 Task: In the  document Positivethinkingplan.epub change page color to  'Blue'. Insert watermark  'Do not copy ' Apply Font Style in watermark Lexend
Action: Mouse moved to (284, 431)
Screenshot: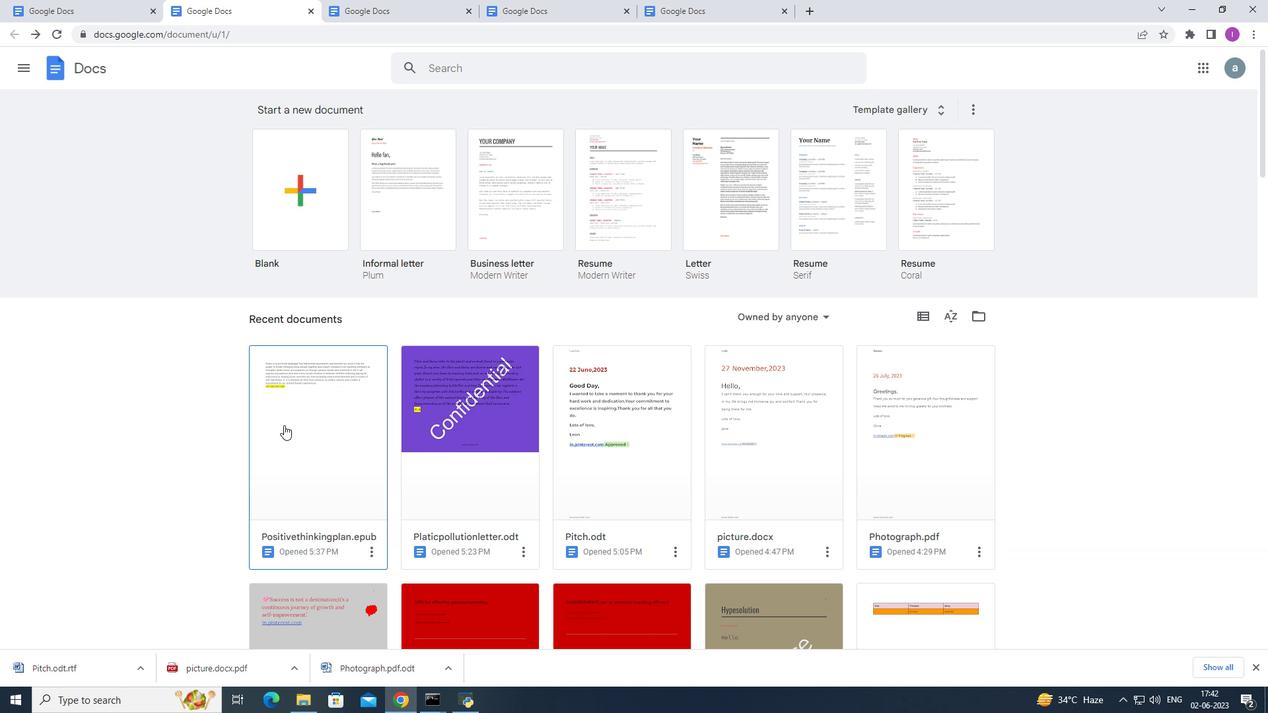 
Action: Mouse pressed left at (284, 431)
Screenshot: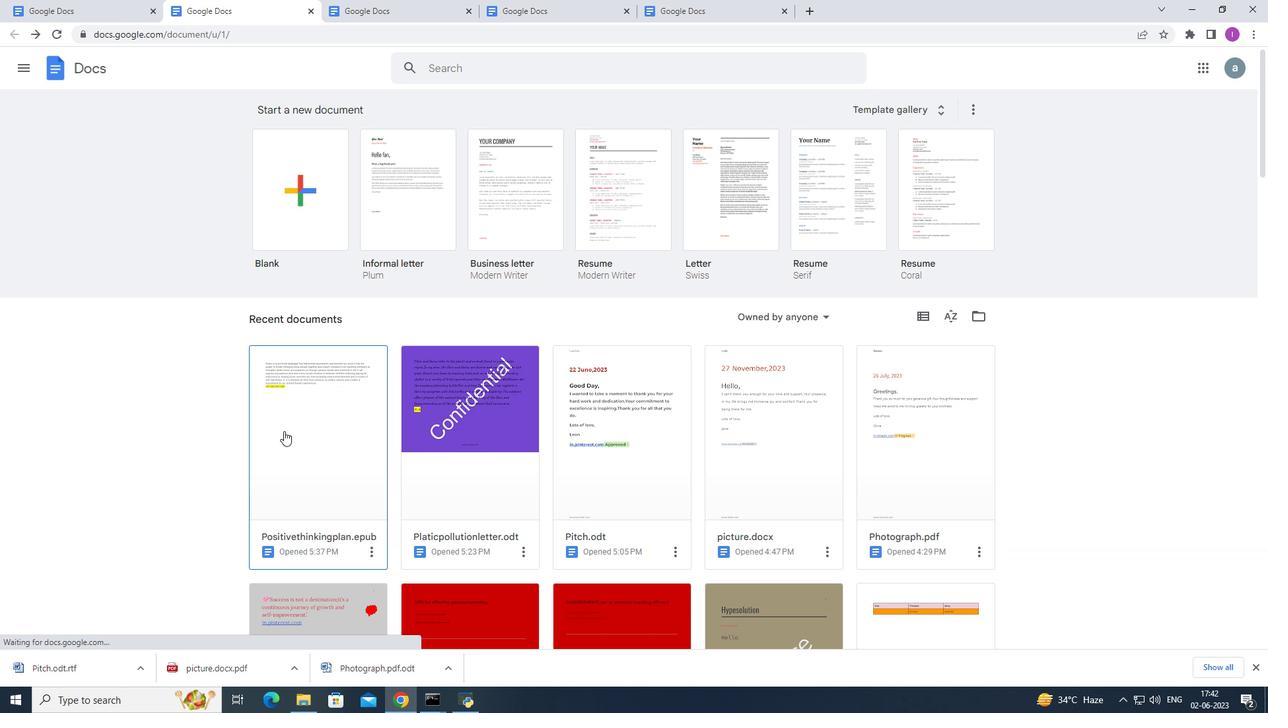
Action: Mouse moved to (54, 73)
Screenshot: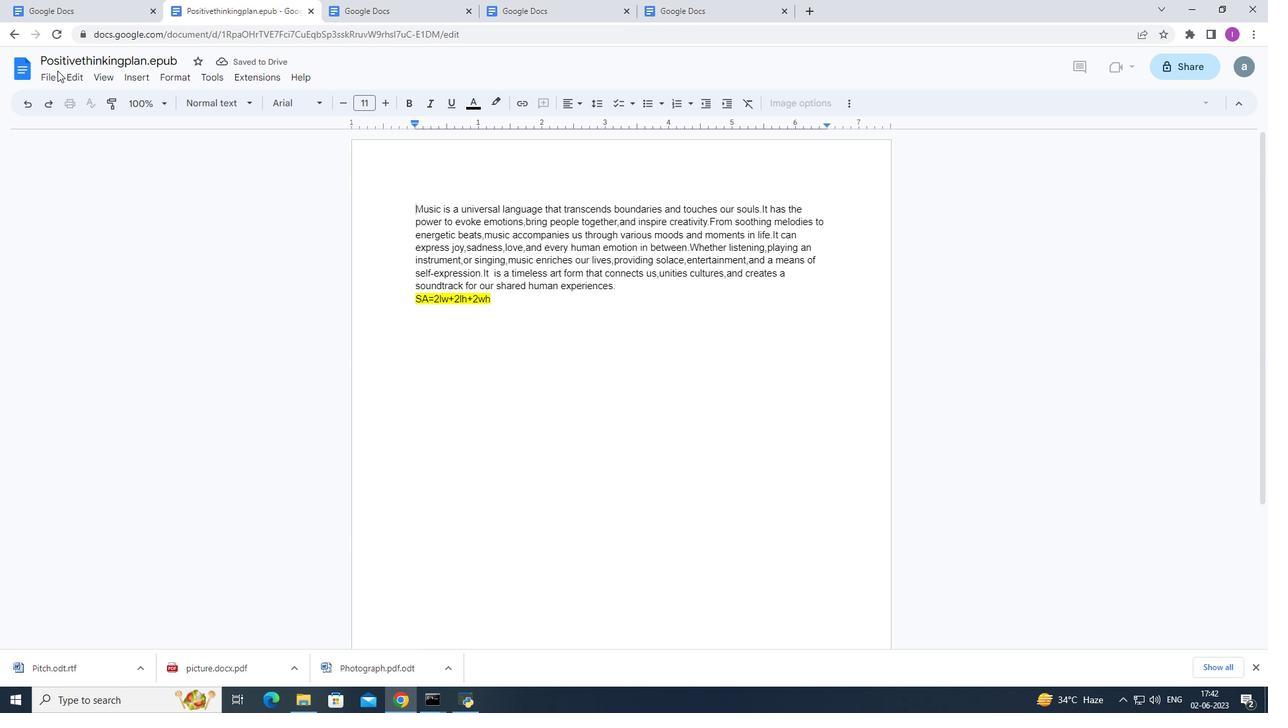 
Action: Mouse pressed left at (54, 73)
Screenshot: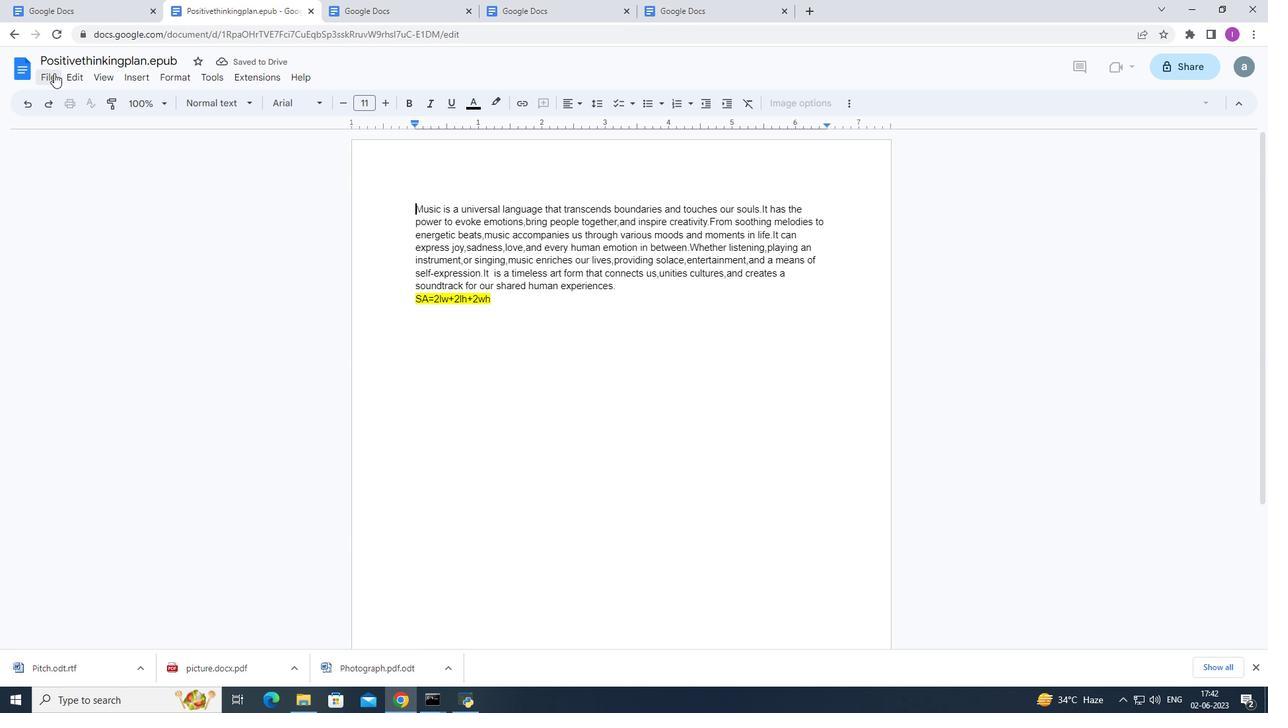 
Action: Mouse moved to (106, 441)
Screenshot: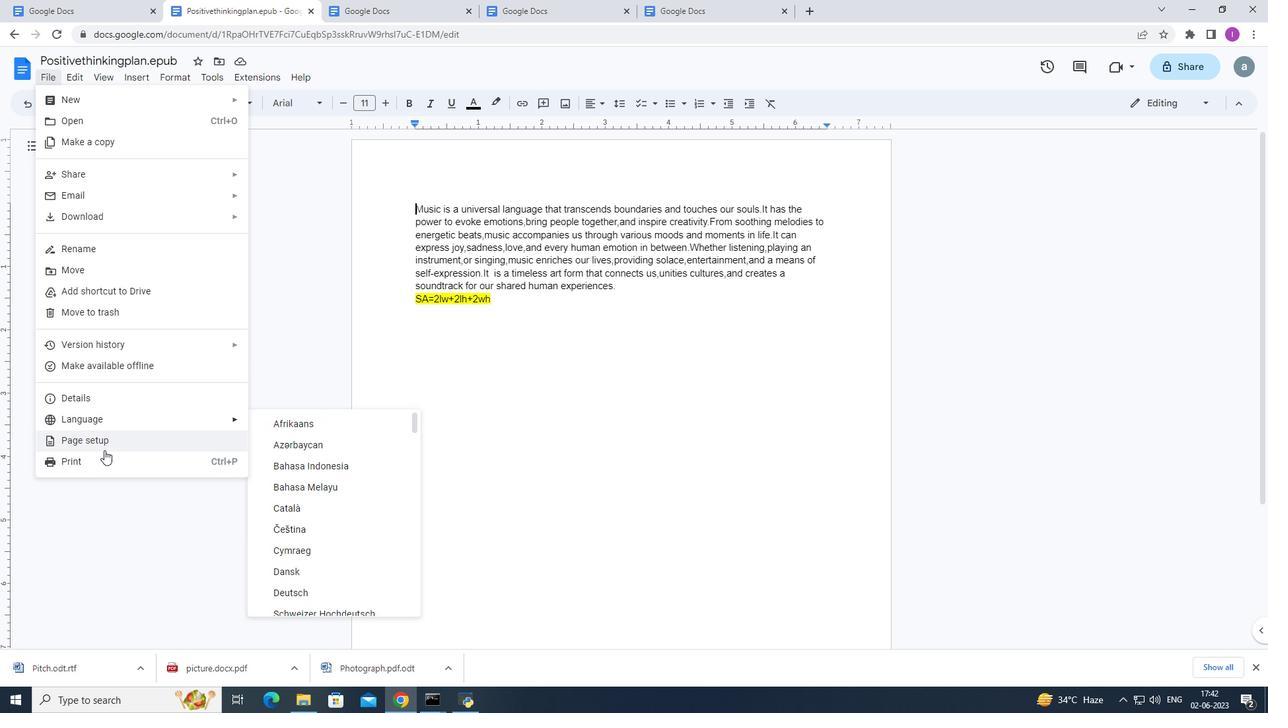 
Action: Mouse pressed left at (106, 441)
Screenshot: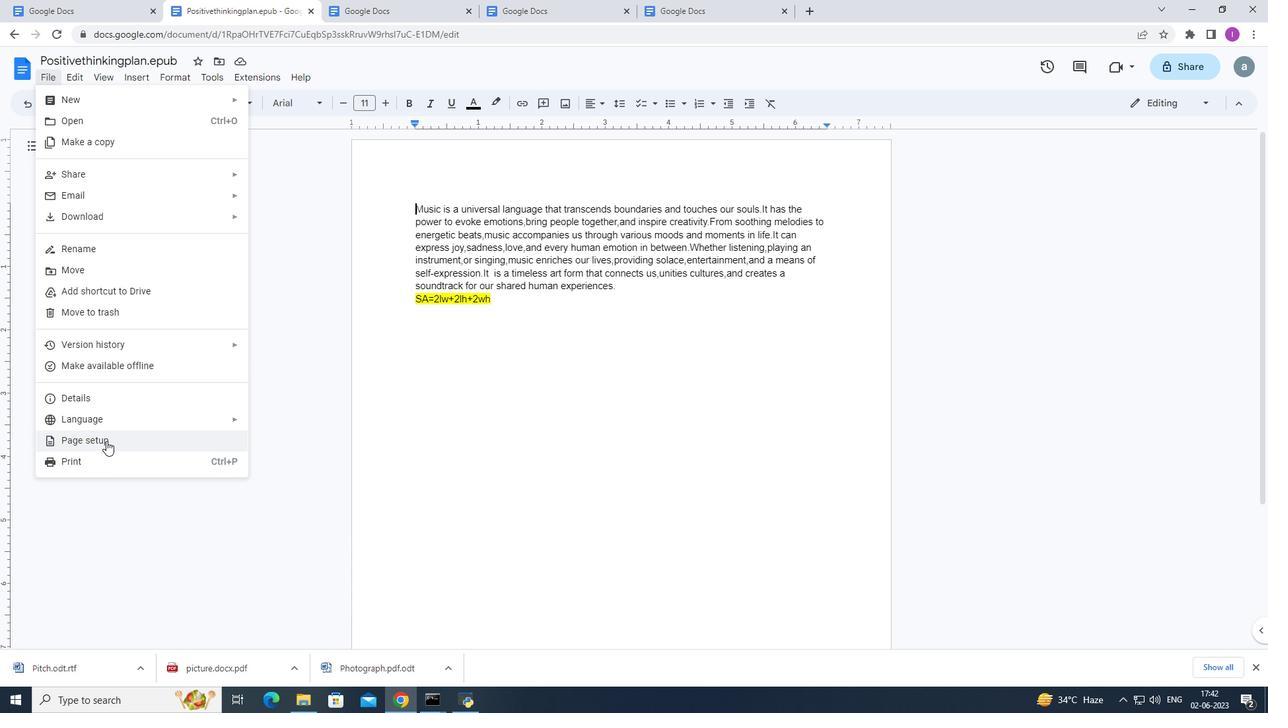 
Action: Mouse moved to (533, 430)
Screenshot: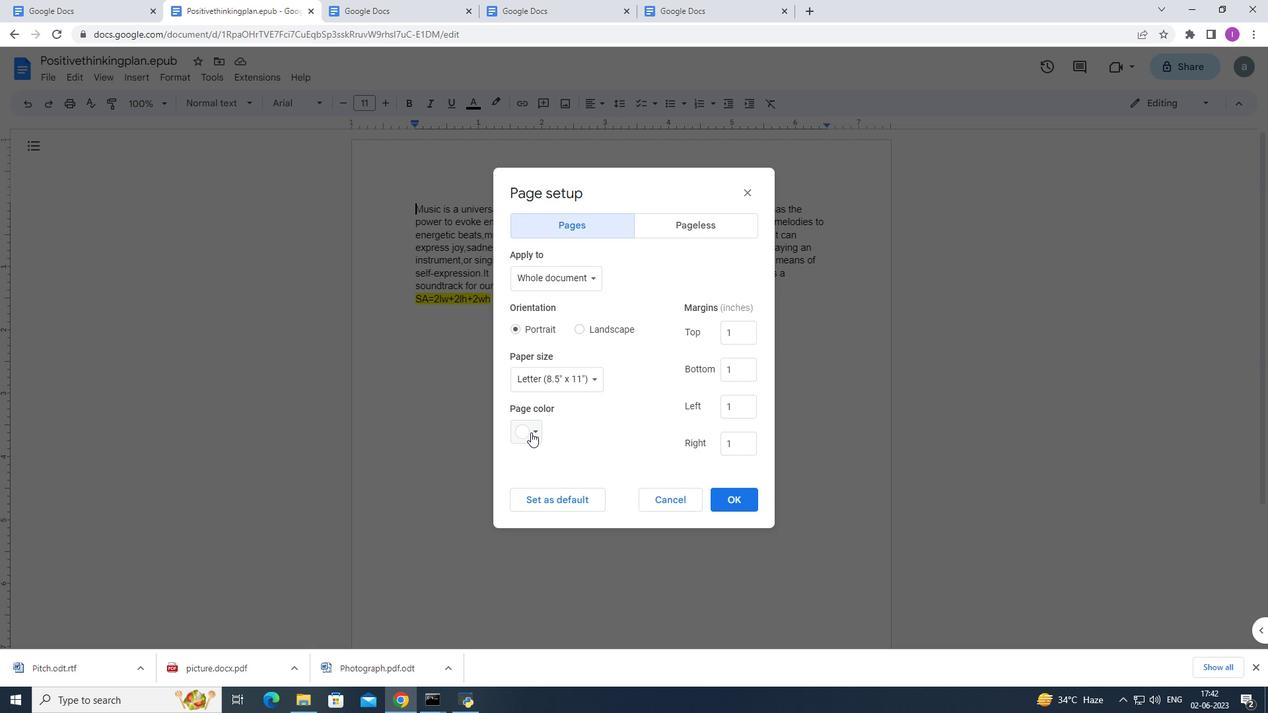 
Action: Mouse pressed left at (533, 430)
Screenshot: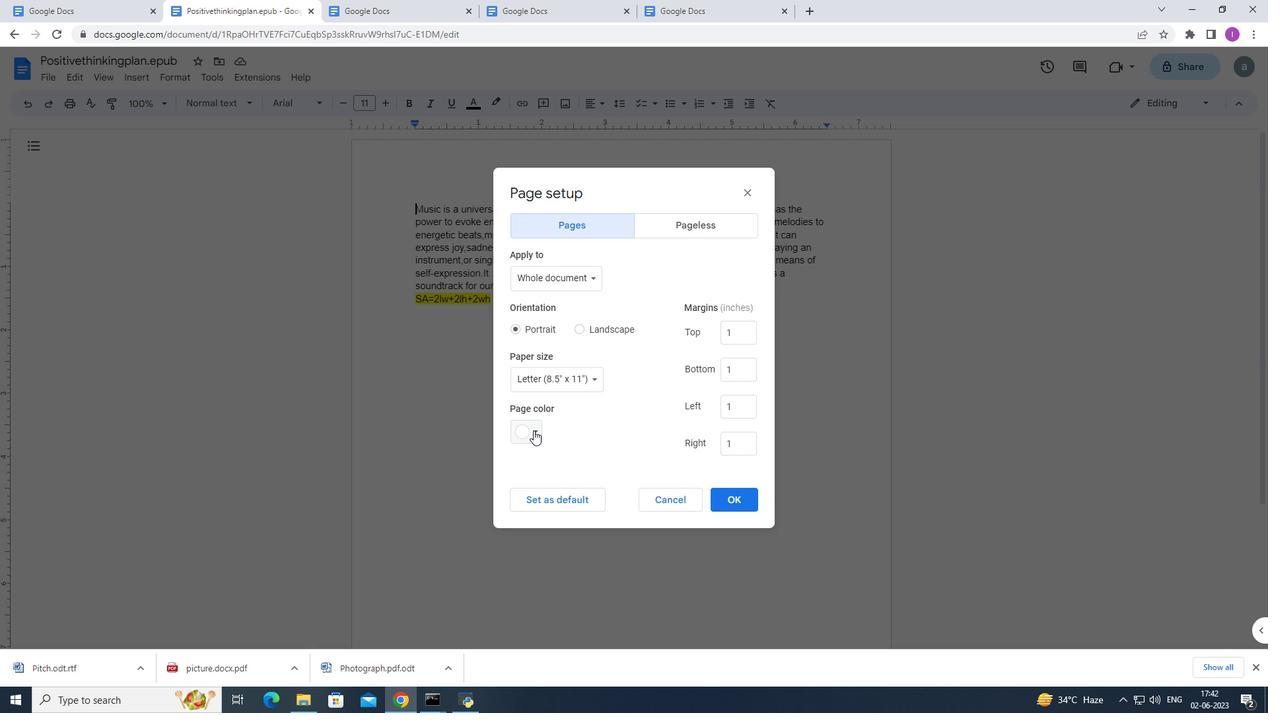 
Action: Mouse moved to (623, 474)
Screenshot: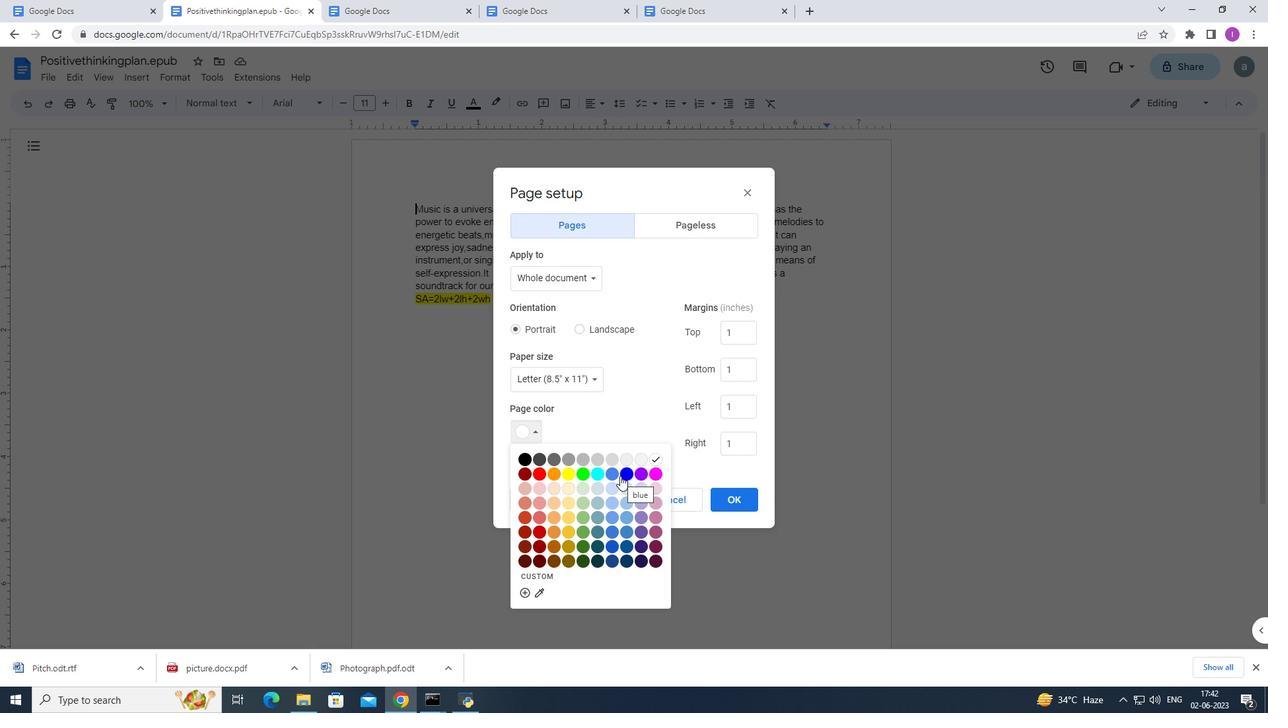 
Action: Mouse pressed left at (623, 474)
Screenshot: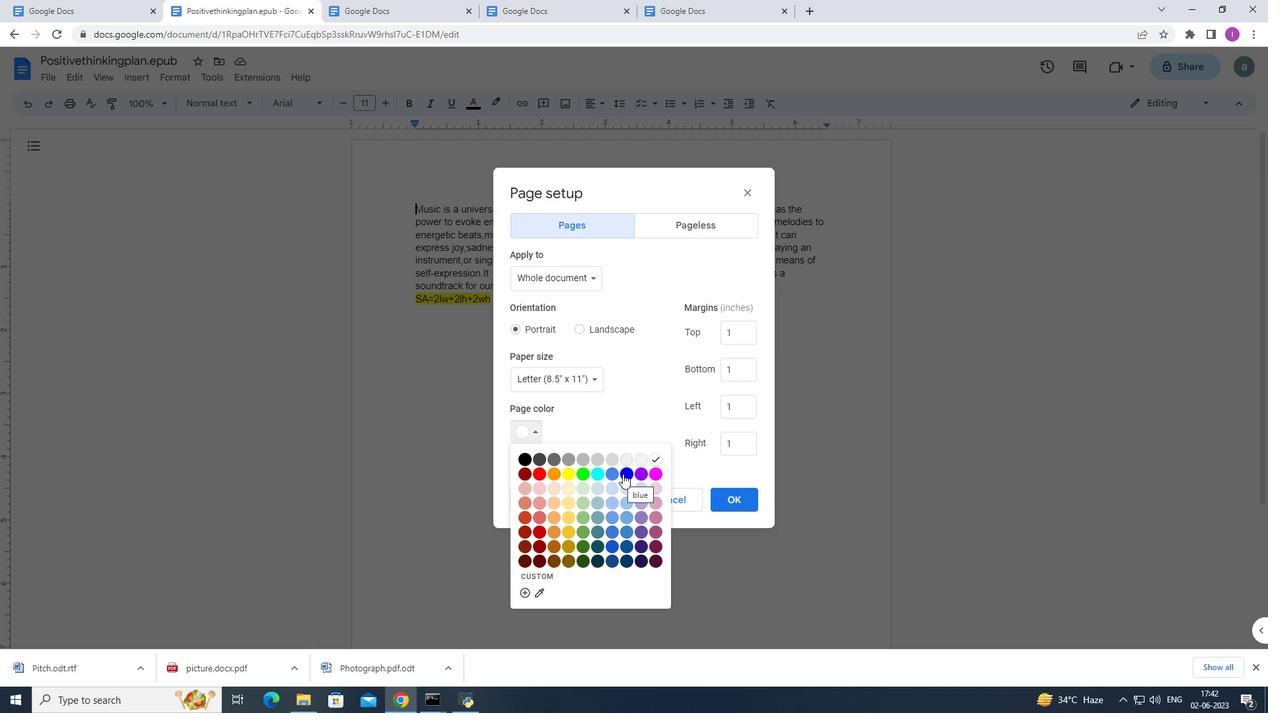 
Action: Mouse moved to (728, 502)
Screenshot: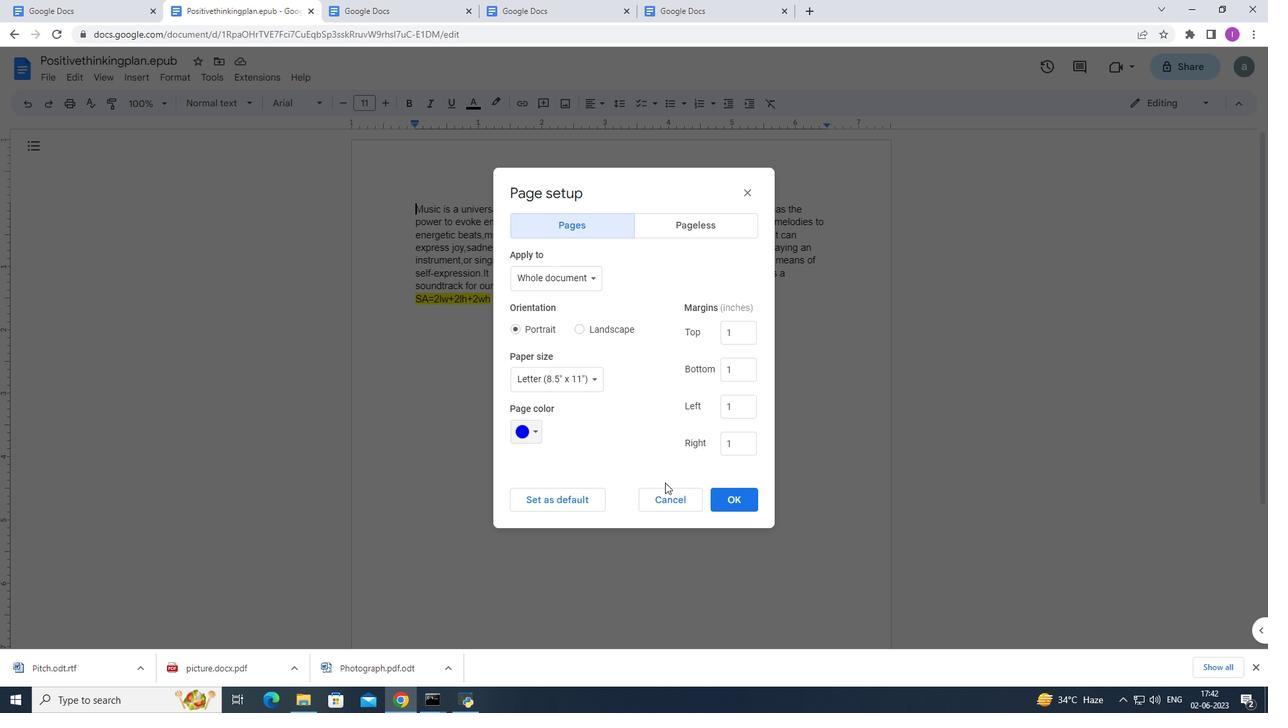 
Action: Mouse pressed left at (728, 502)
Screenshot: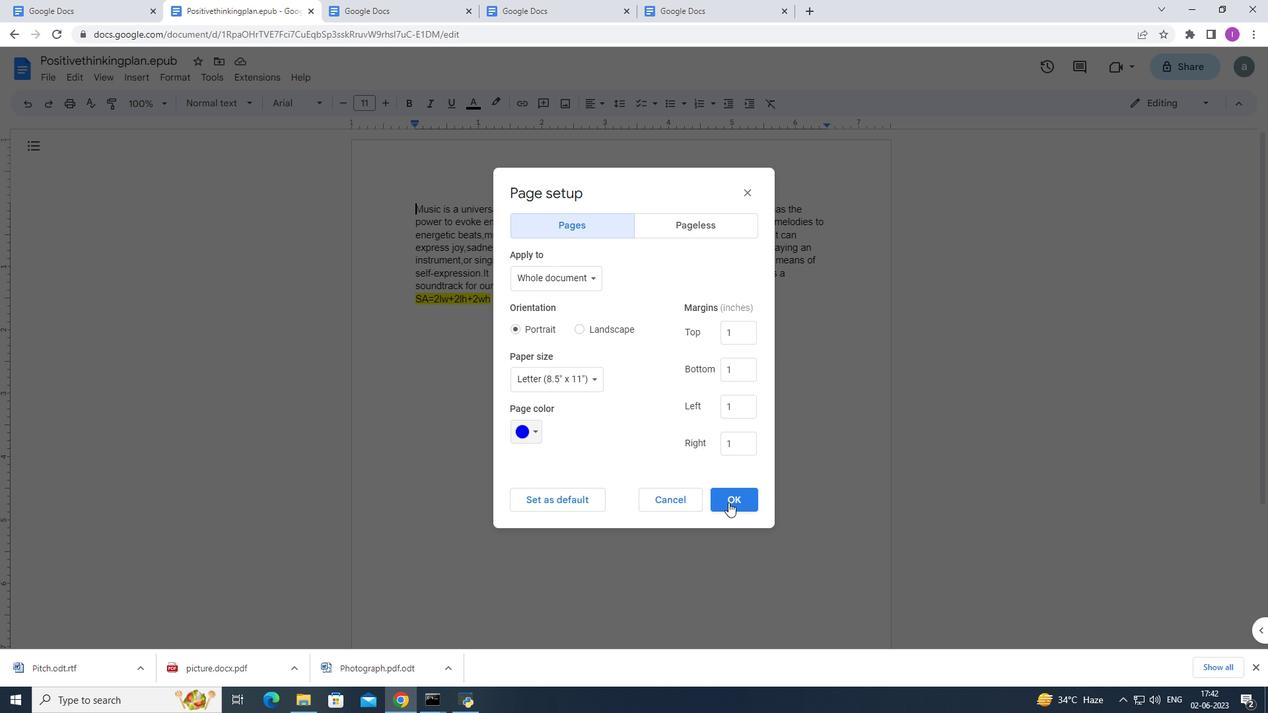 
Action: Mouse moved to (137, 76)
Screenshot: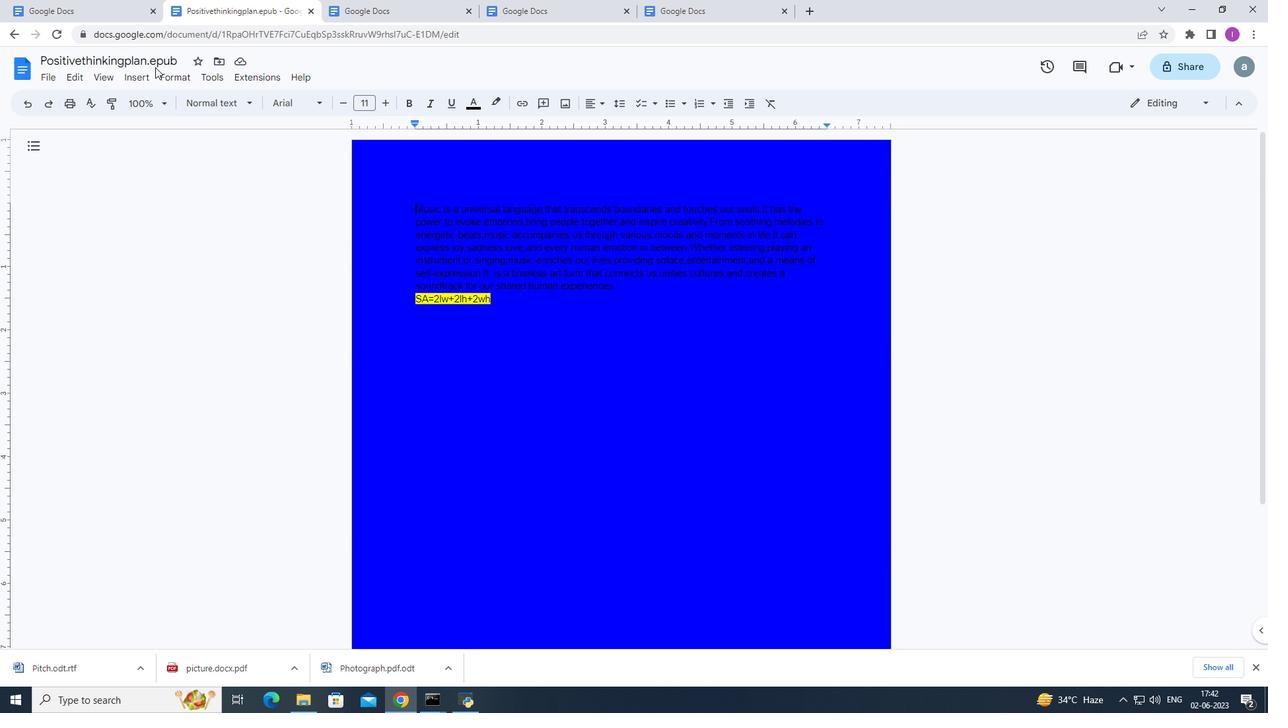
Action: Mouse pressed left at (137, 76)
Screenshot: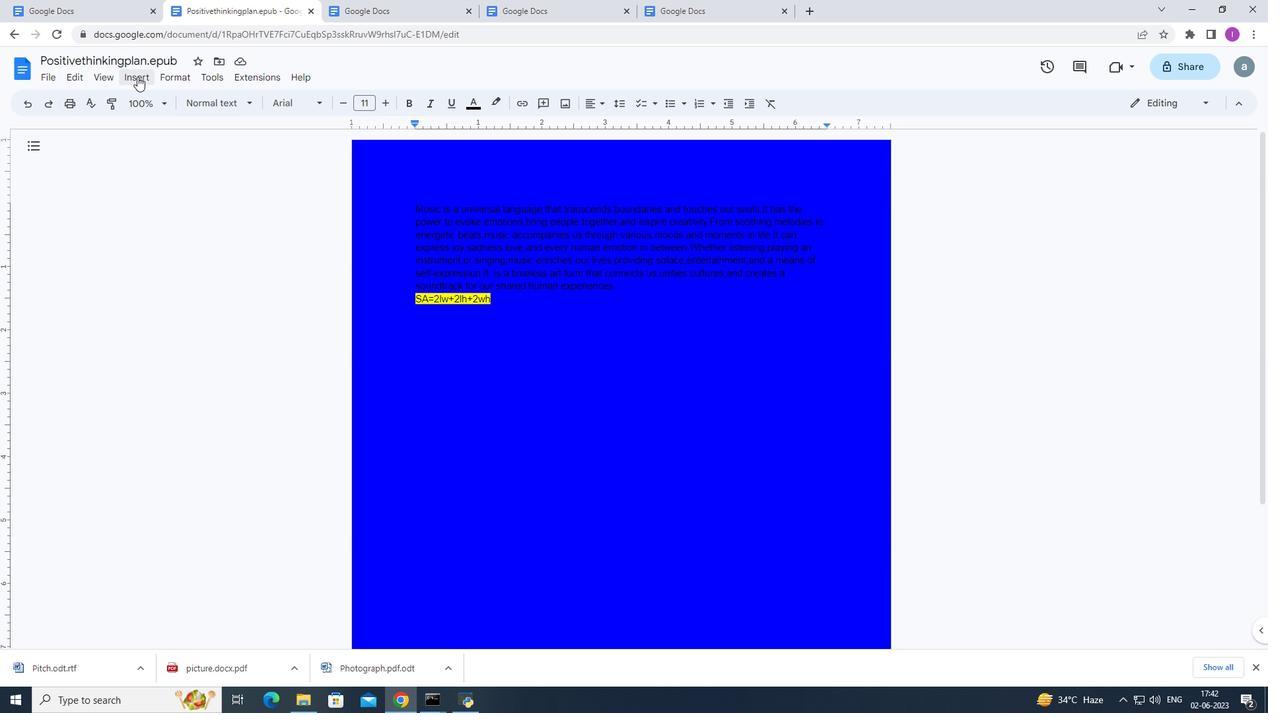 
Action: Mouse moved to (178, 390)
Screenshot: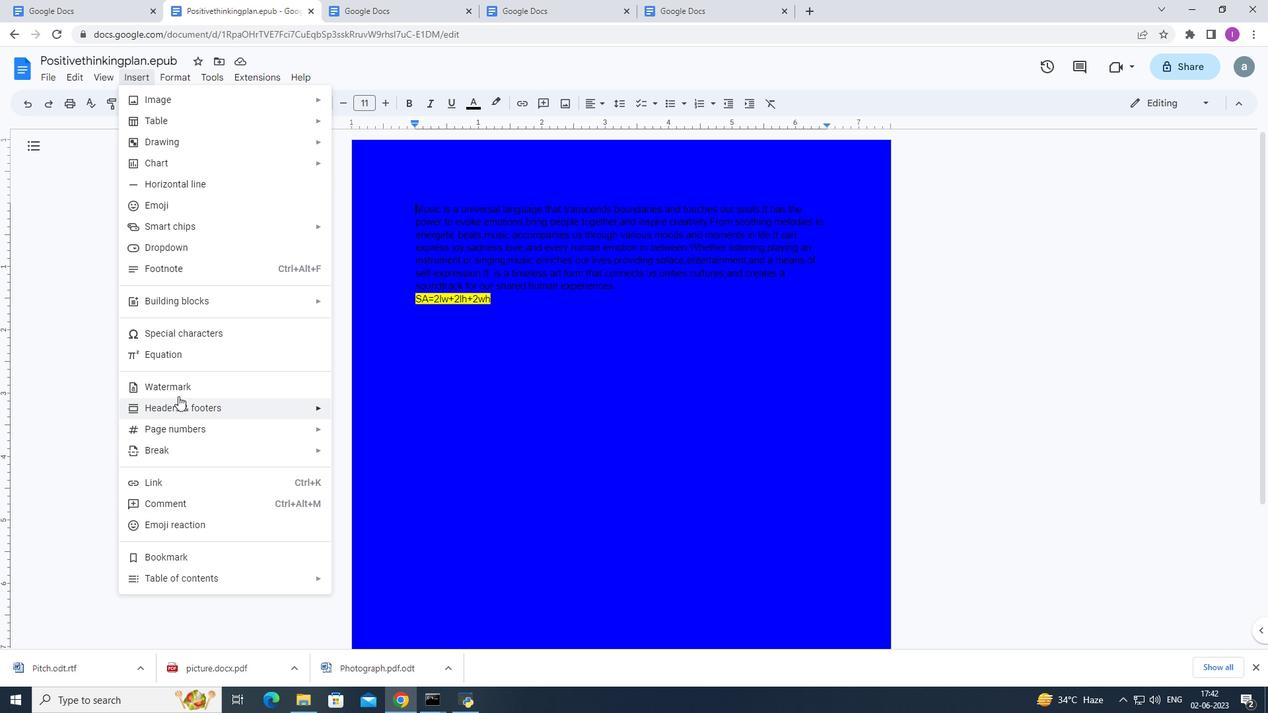 
Action: Mouse pressed left at (178, 390)
Screenshot: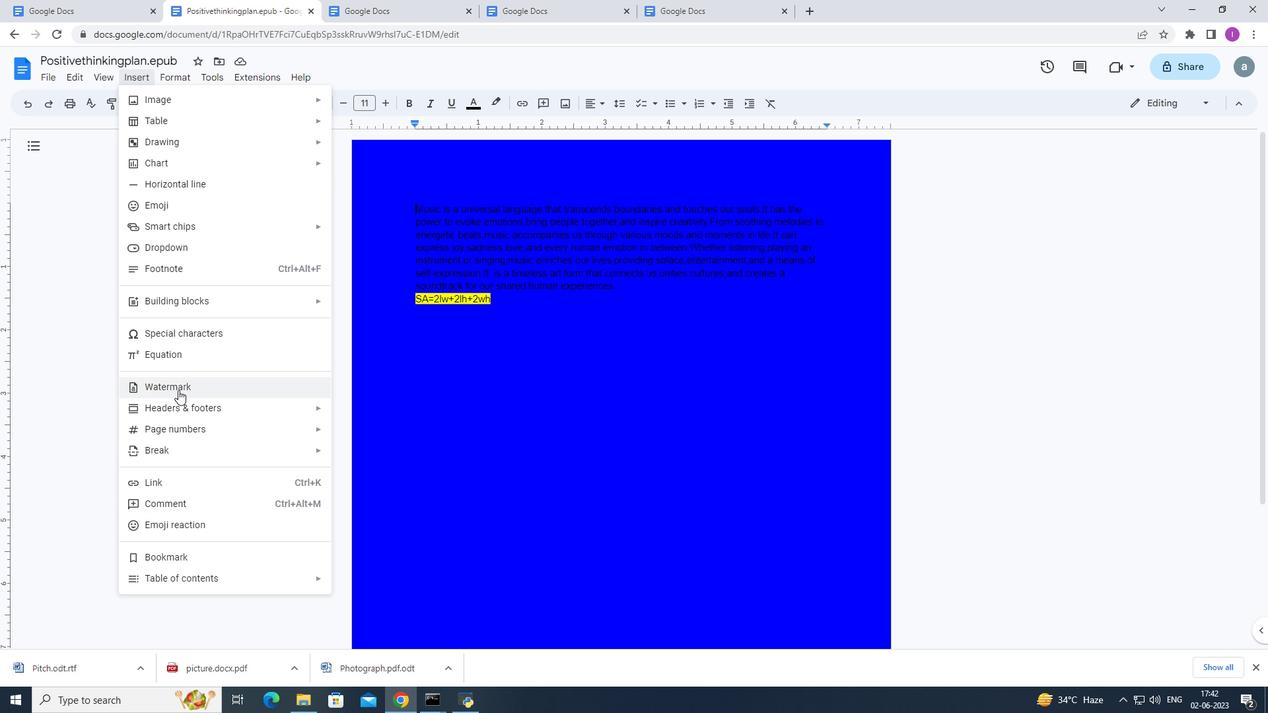 
Action: Mouse moved to (1200, 142)
Screenshot: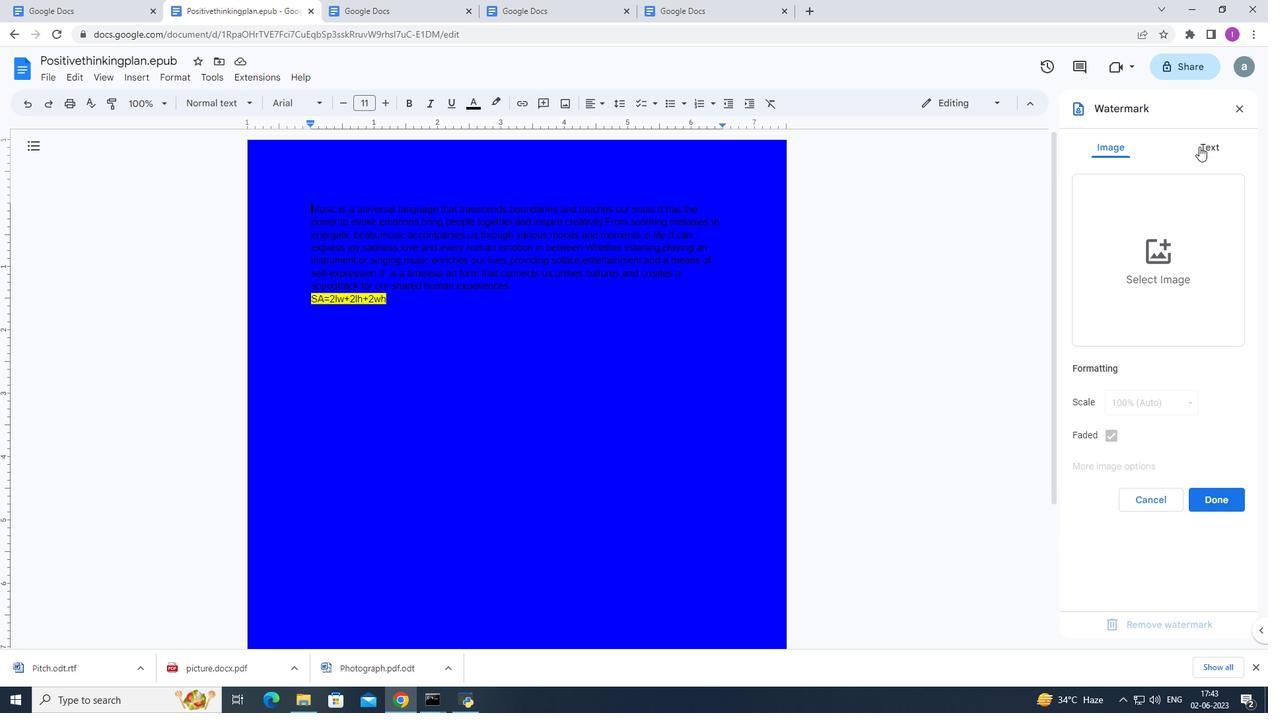
Action: Mouse pressed left at (1200, 142)
Screenshot: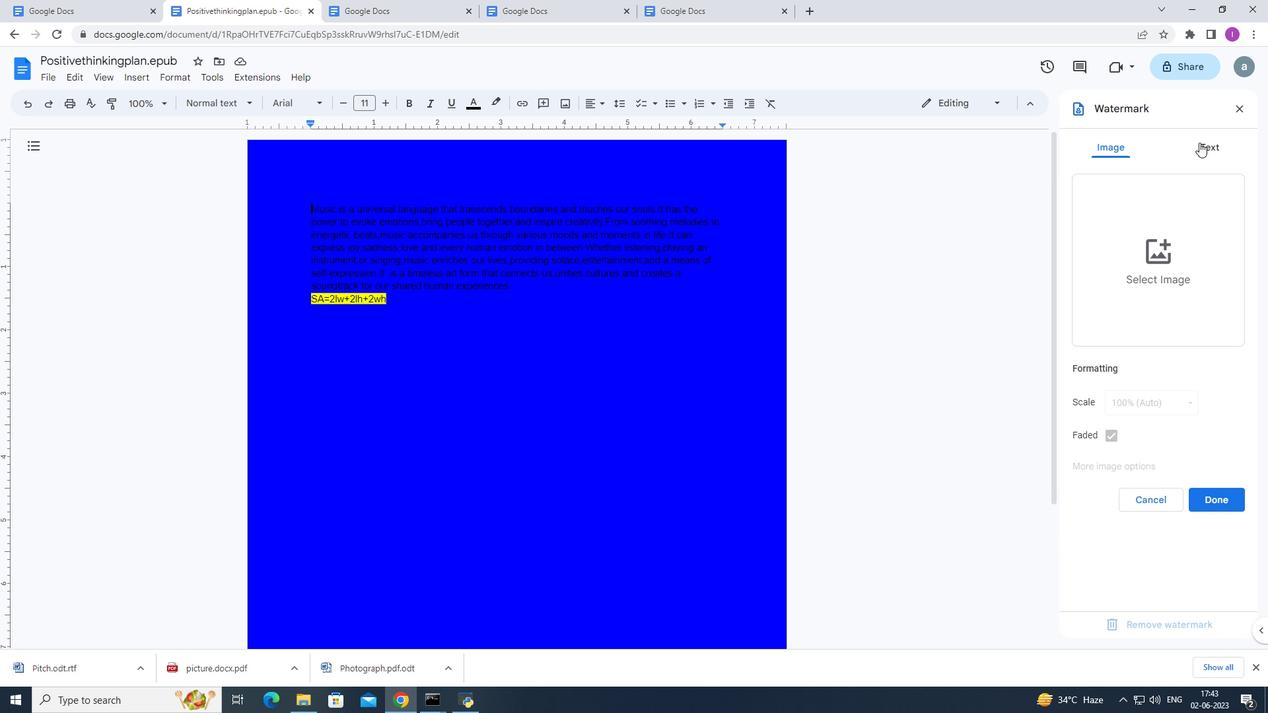 
Action: Mouse moved to (1087, 183)
Screenshot: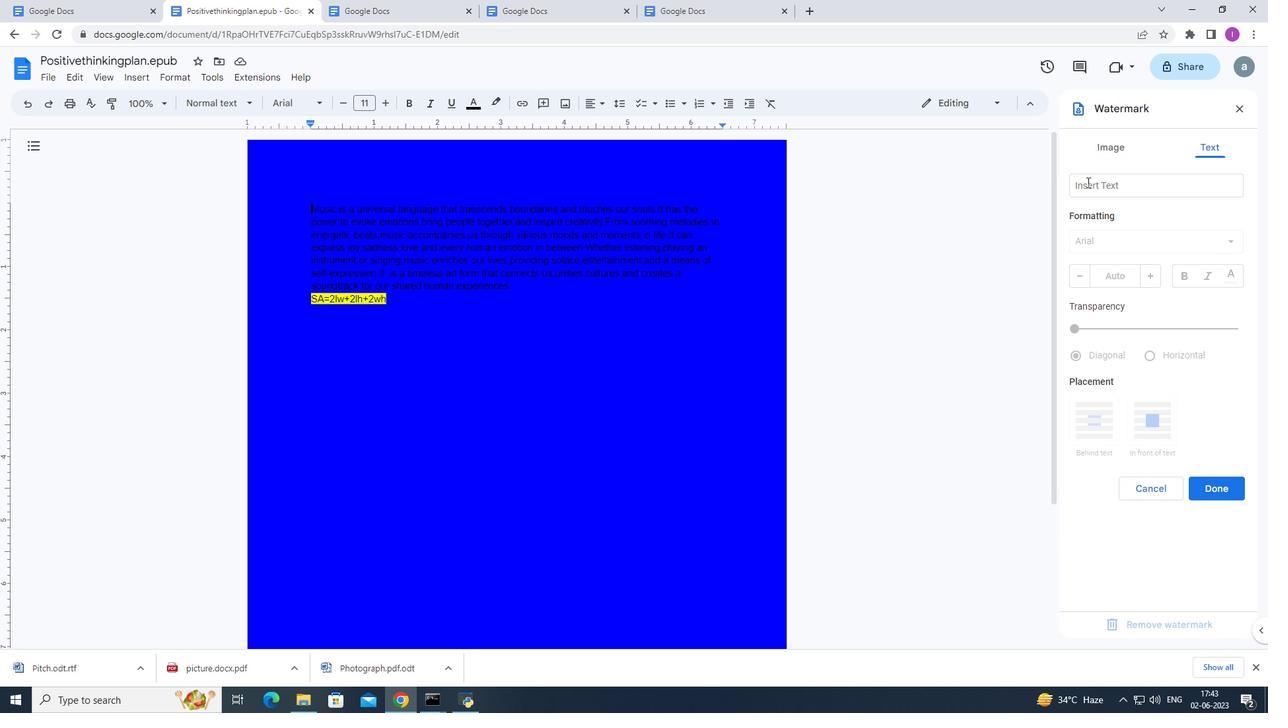 
Action: Mouse pressed left at (1087, 183)
Screenshot: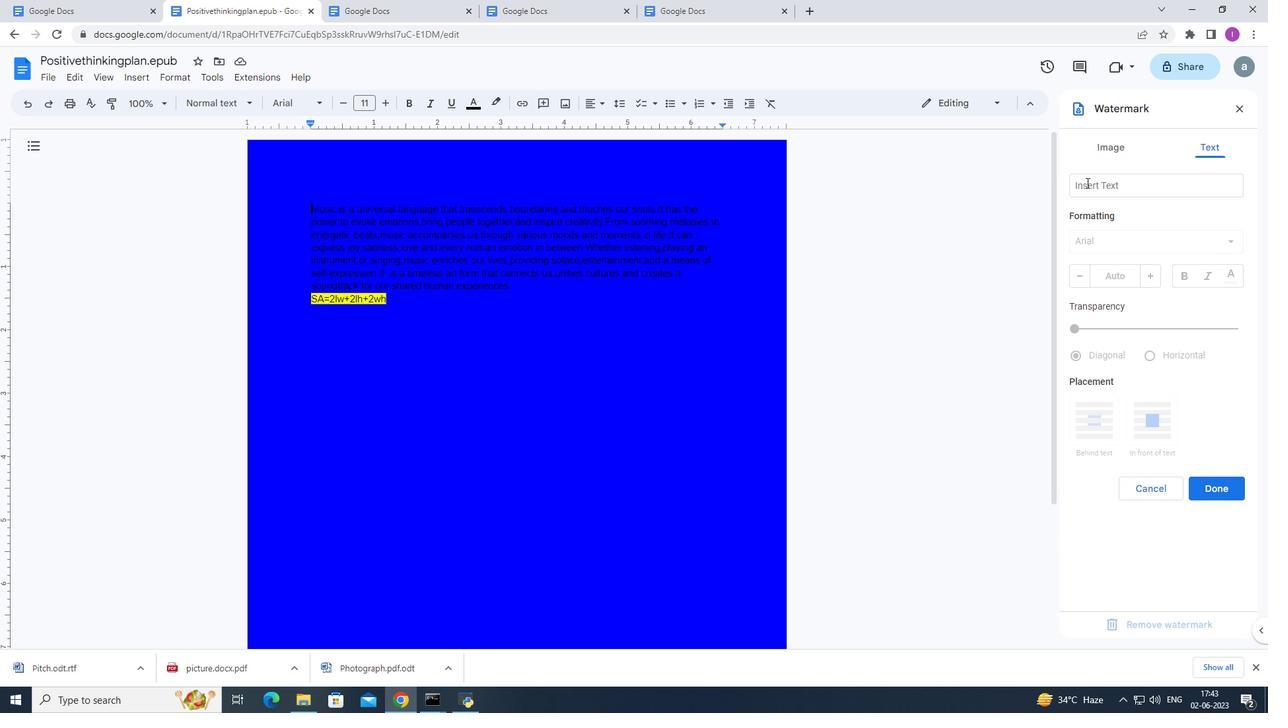 
Action: Mouse moved to (1079, 210)
Screenshot: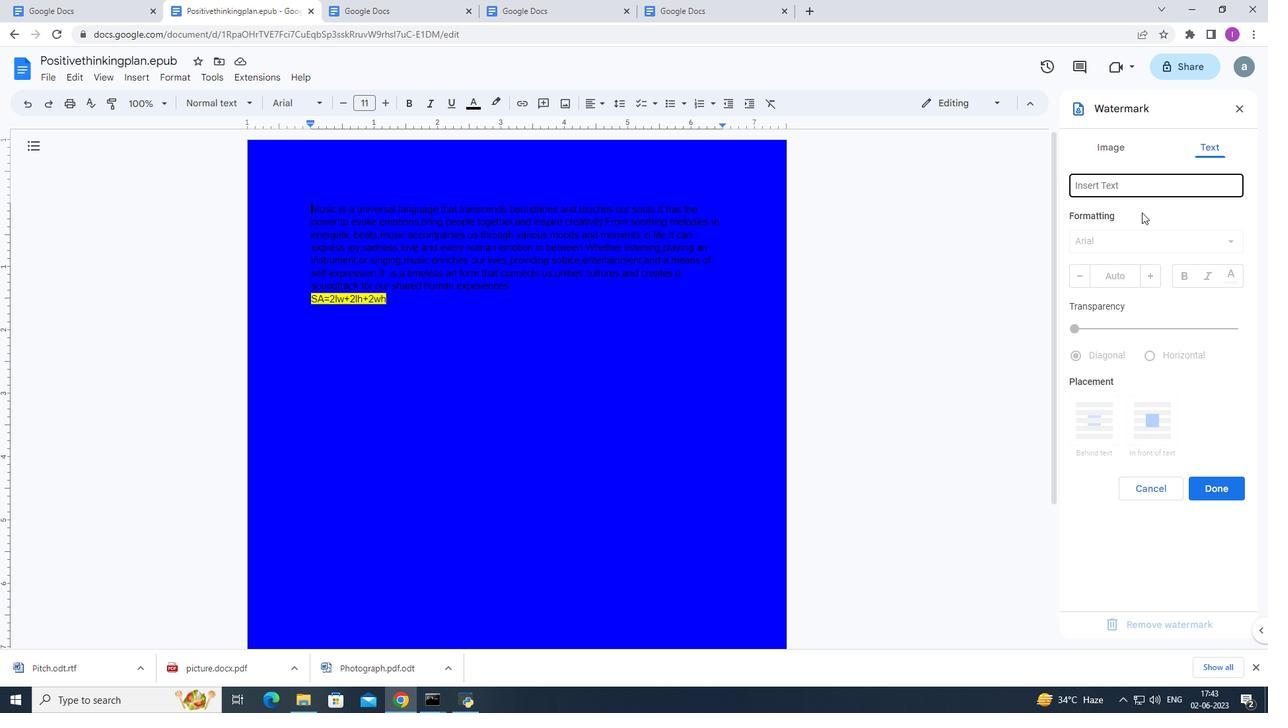 
Action: Key pressed <Key.shift>Do<Key.space>not<Key.space>copy
Screenshot: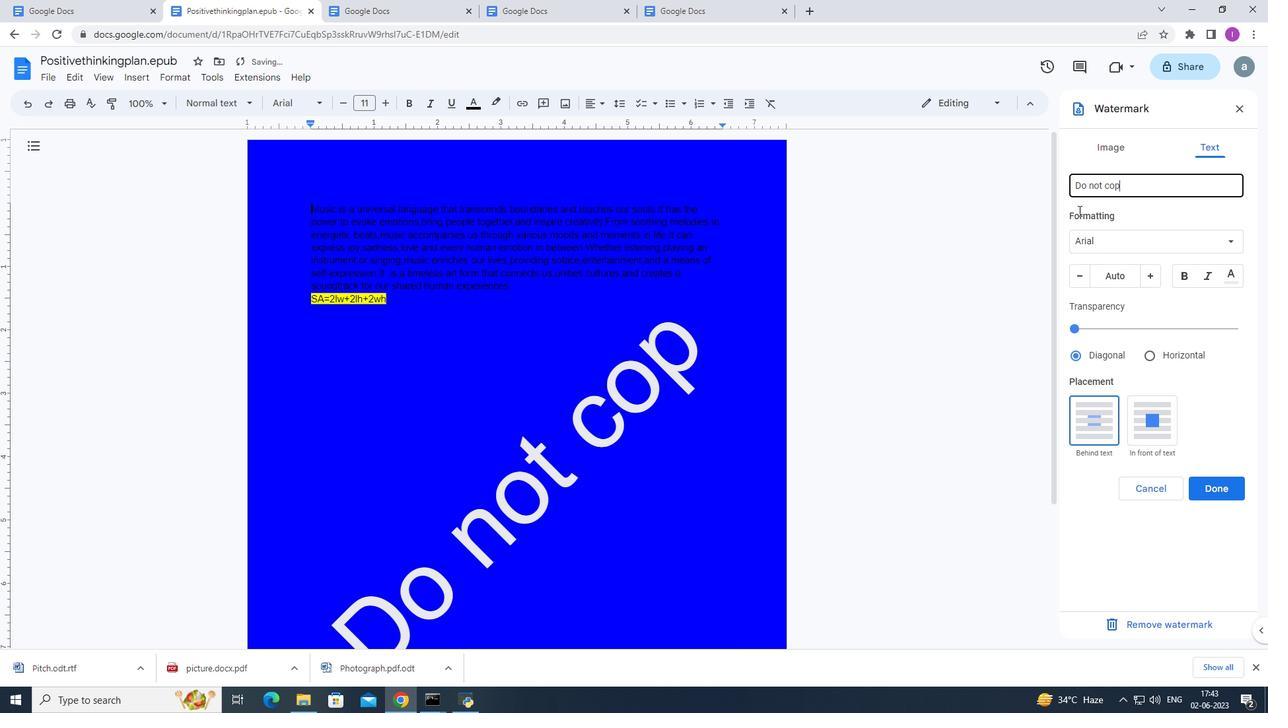 
Action: Mouse moved to (899, 338)
Screenshot: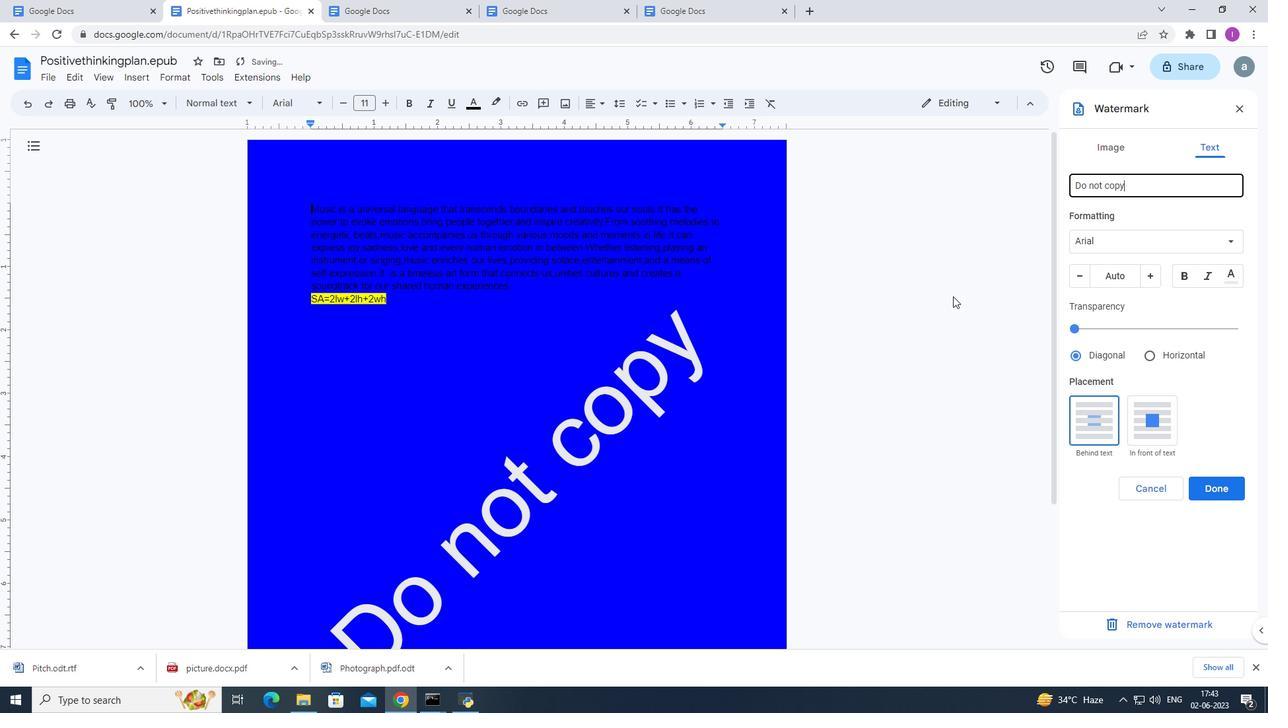 
Action: Mouse scrolled (899, 337) with delta (0, 0)
Screenshot: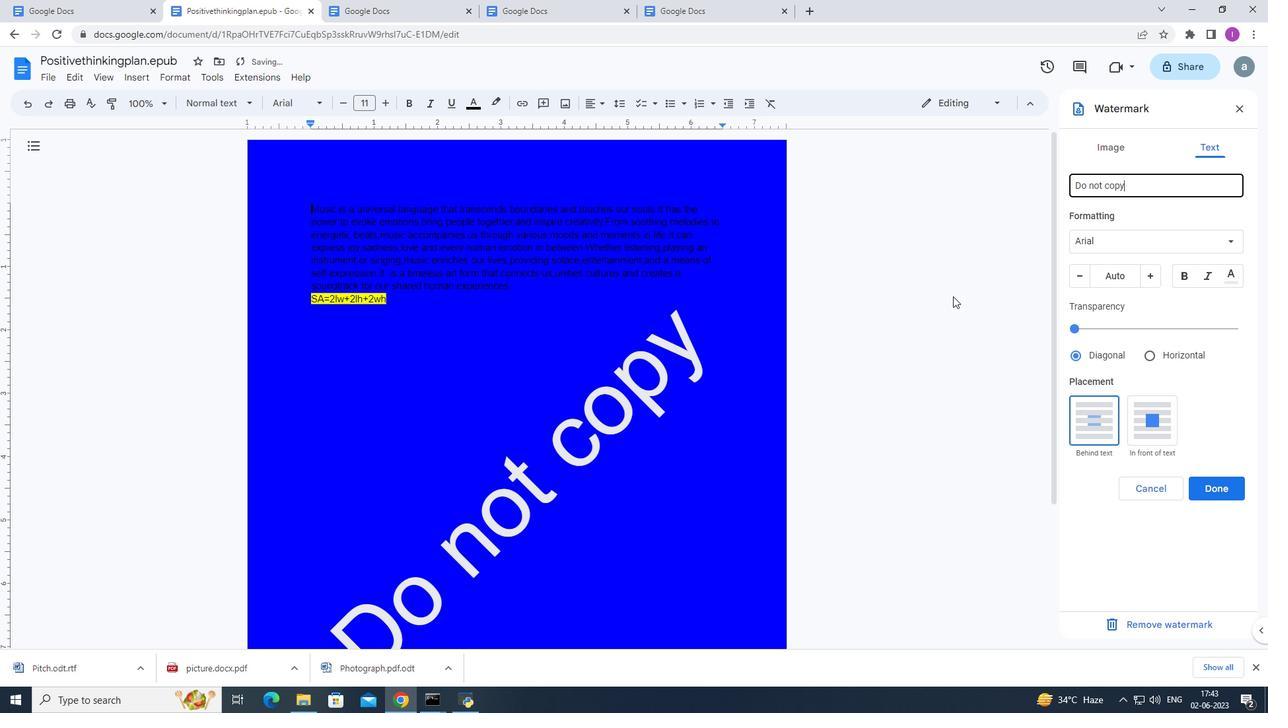 
Action: Mouse moved to (892, 343)
Screenshot: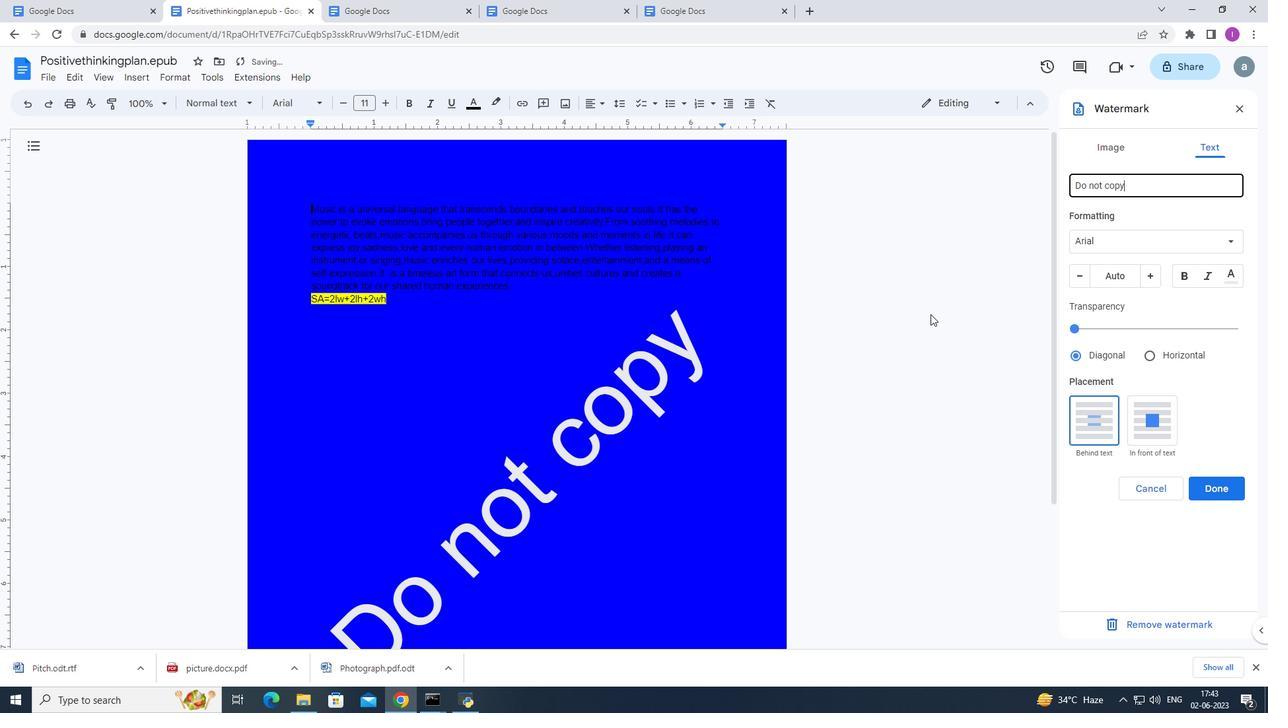 
Action: Mouse scrolled (892, 342) with delta (0, 0)
Screenshot: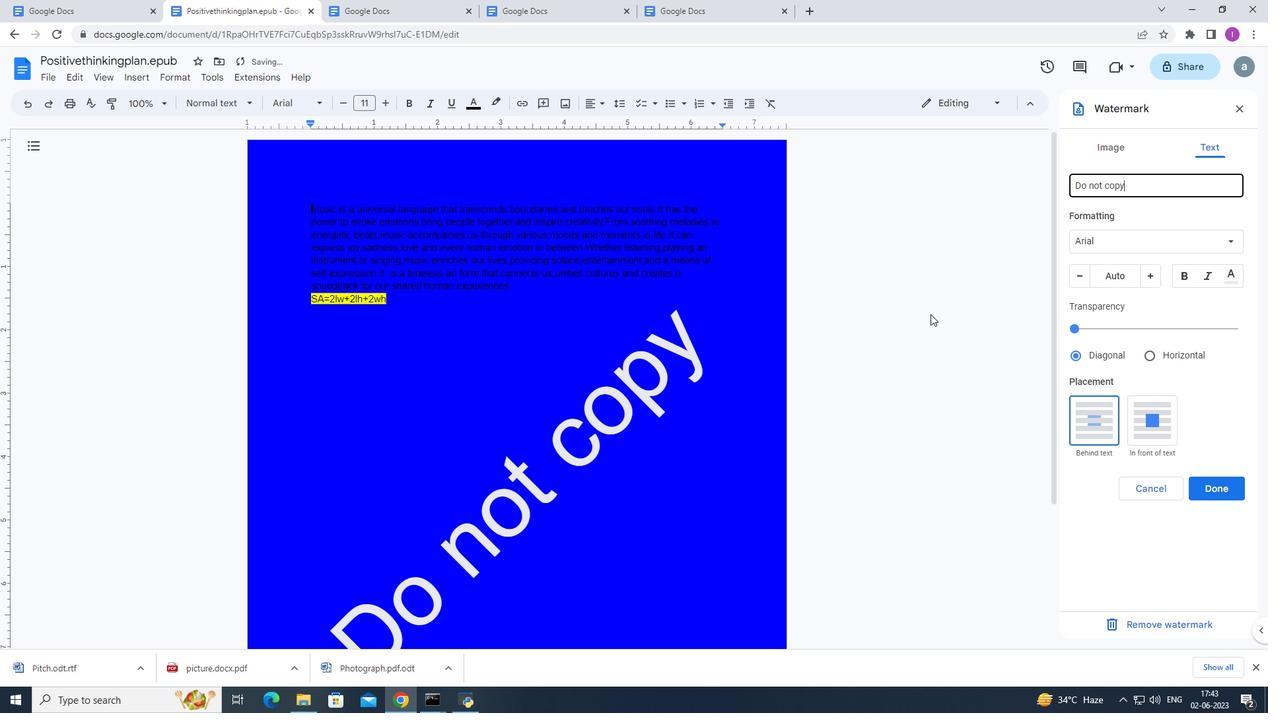 
Action: Mouse moved to (885, 345)
Screenshot: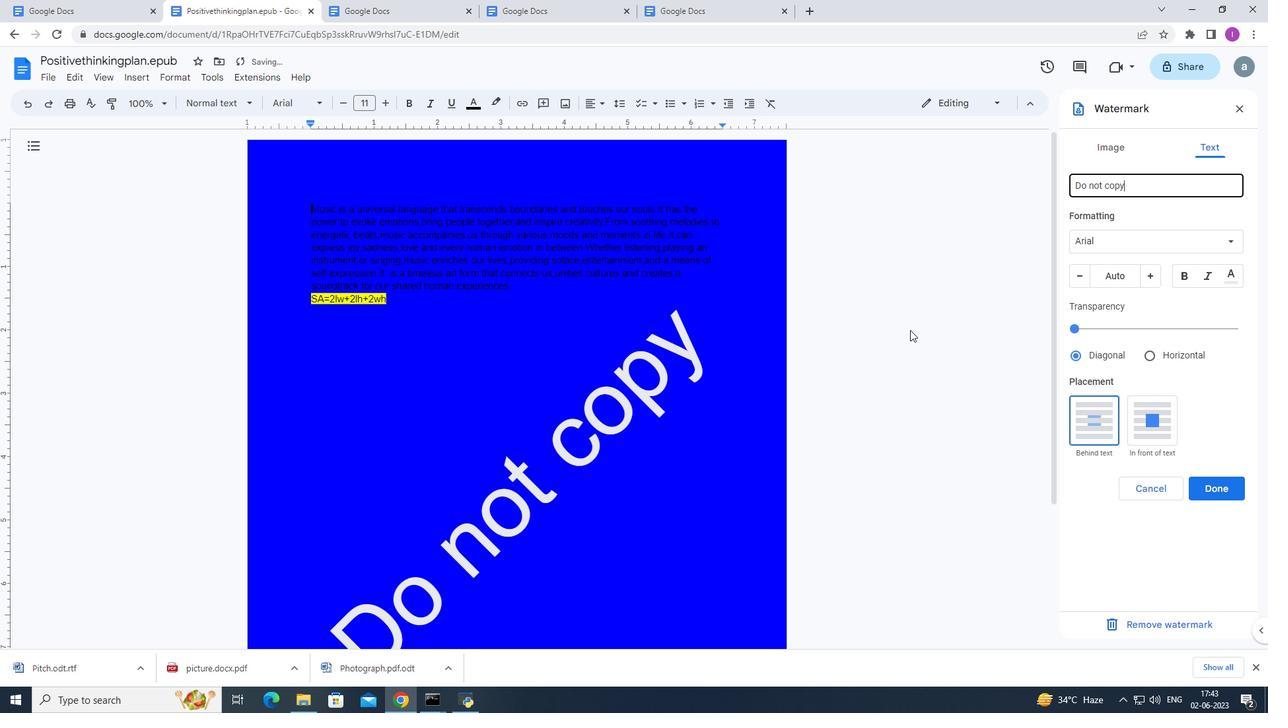 
Action: Mouse scrolled (887, 344) with delta (0, 0)
Screenshot: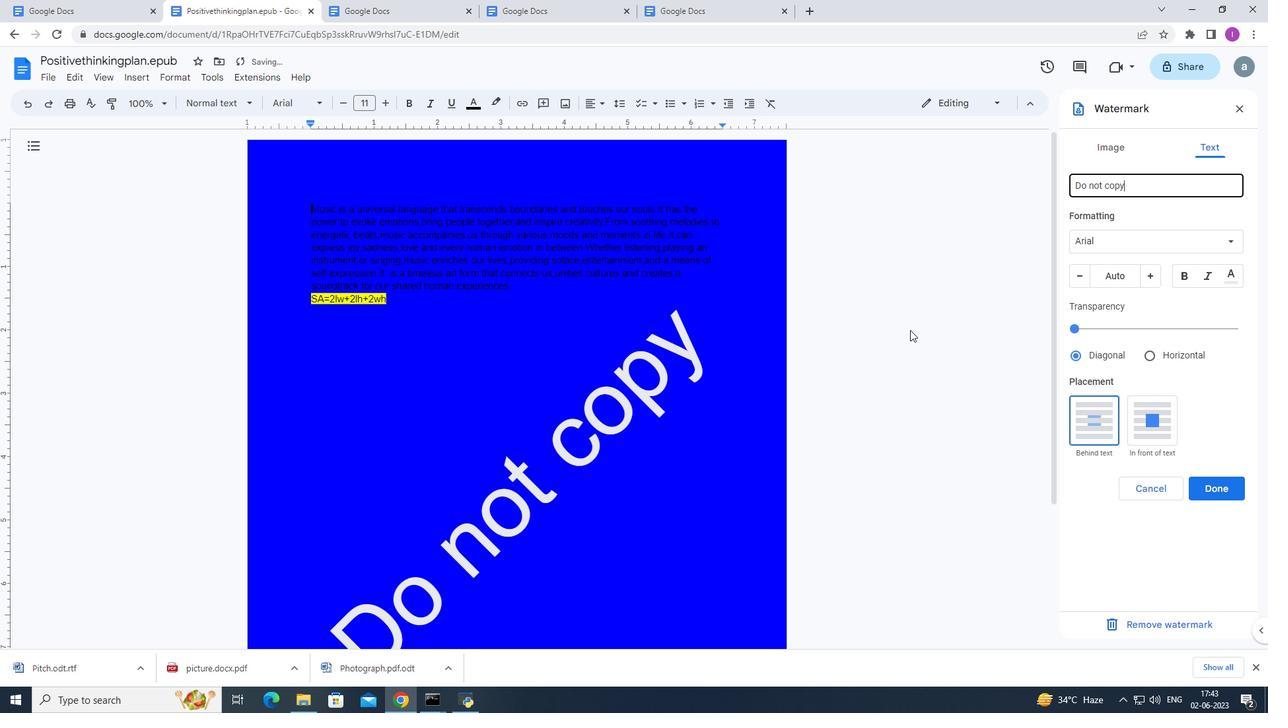
Action: Mouse moved to (882, 344)
Screenshot: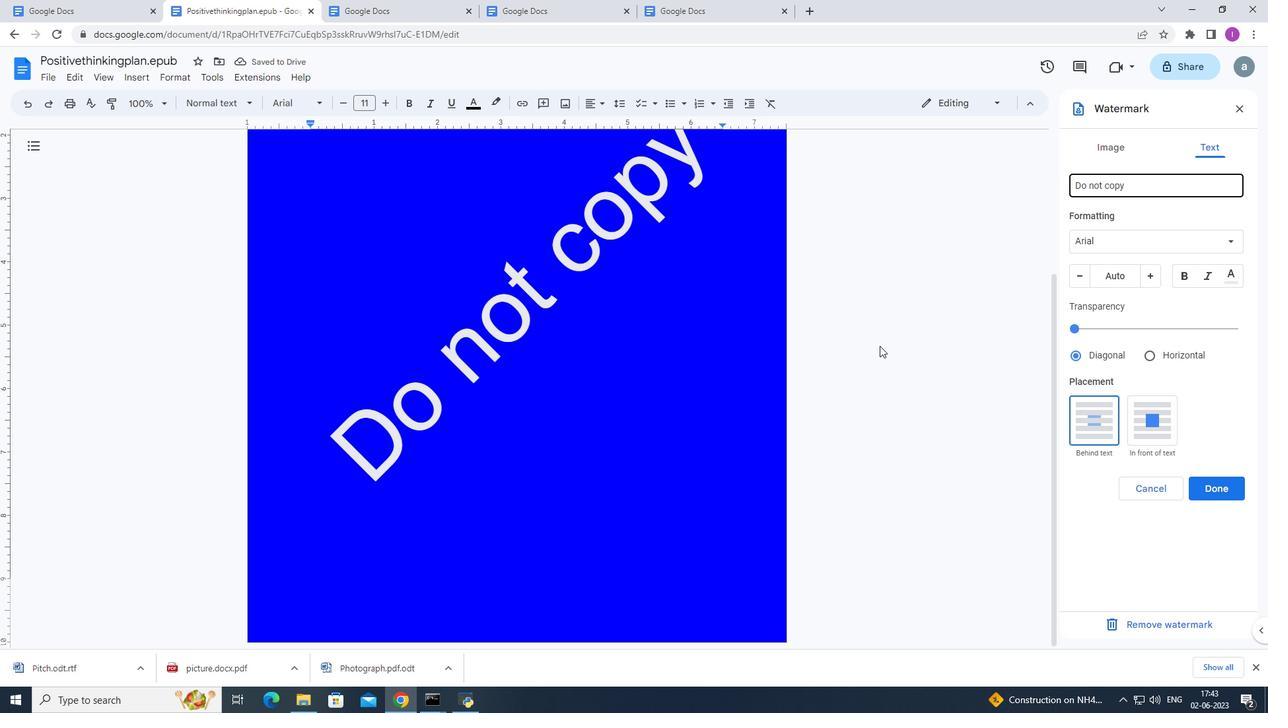 
Action: Mouse scrolled (882, 344) with delta (0, 0)
Screenshot: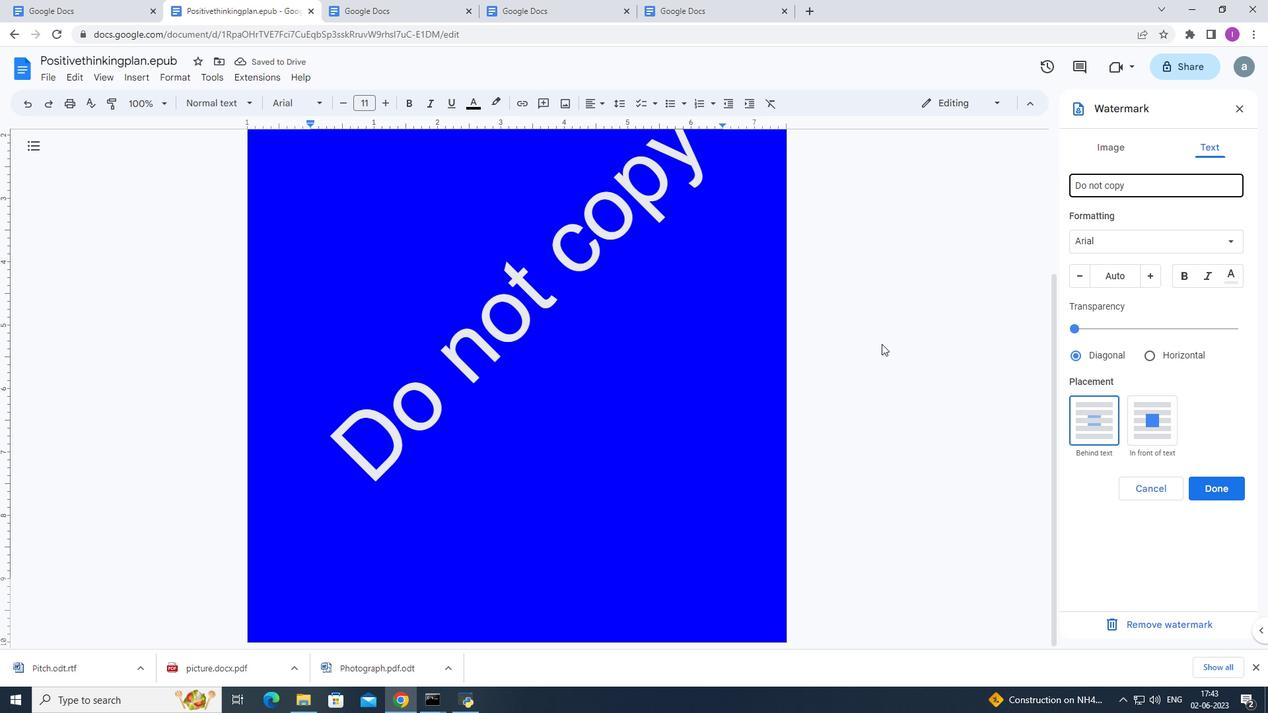
Action: Mouse scrolled (882, 344) with delta (0, 0)
Screenshot: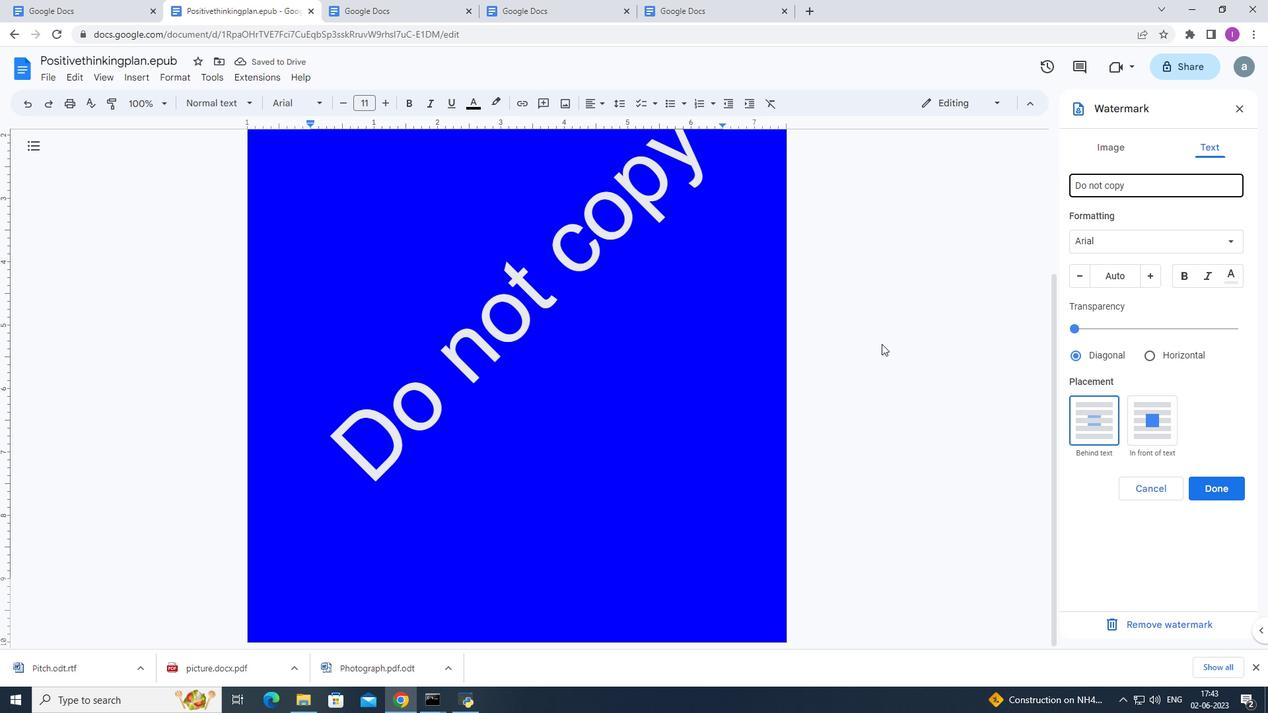 
Action: Mouse moved to (1229, 239)
Screenshot: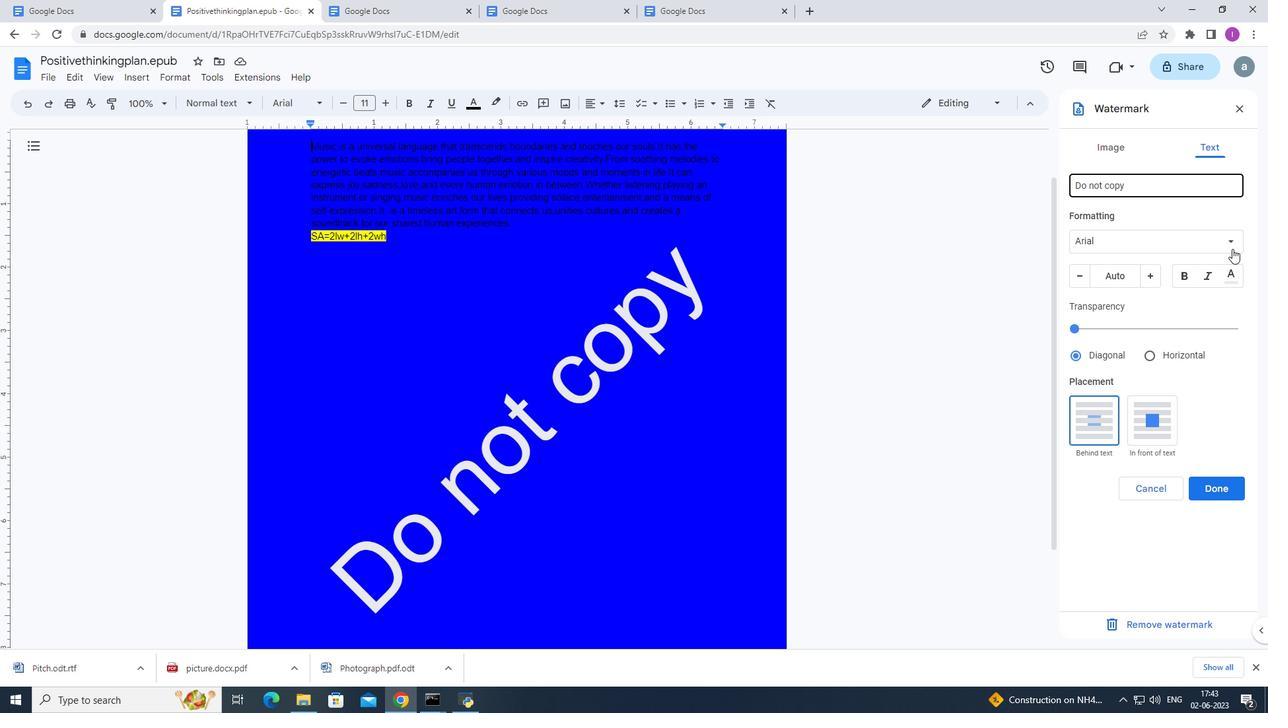 
Action: Mouse pressed left at (1229, 239)
Screenshot: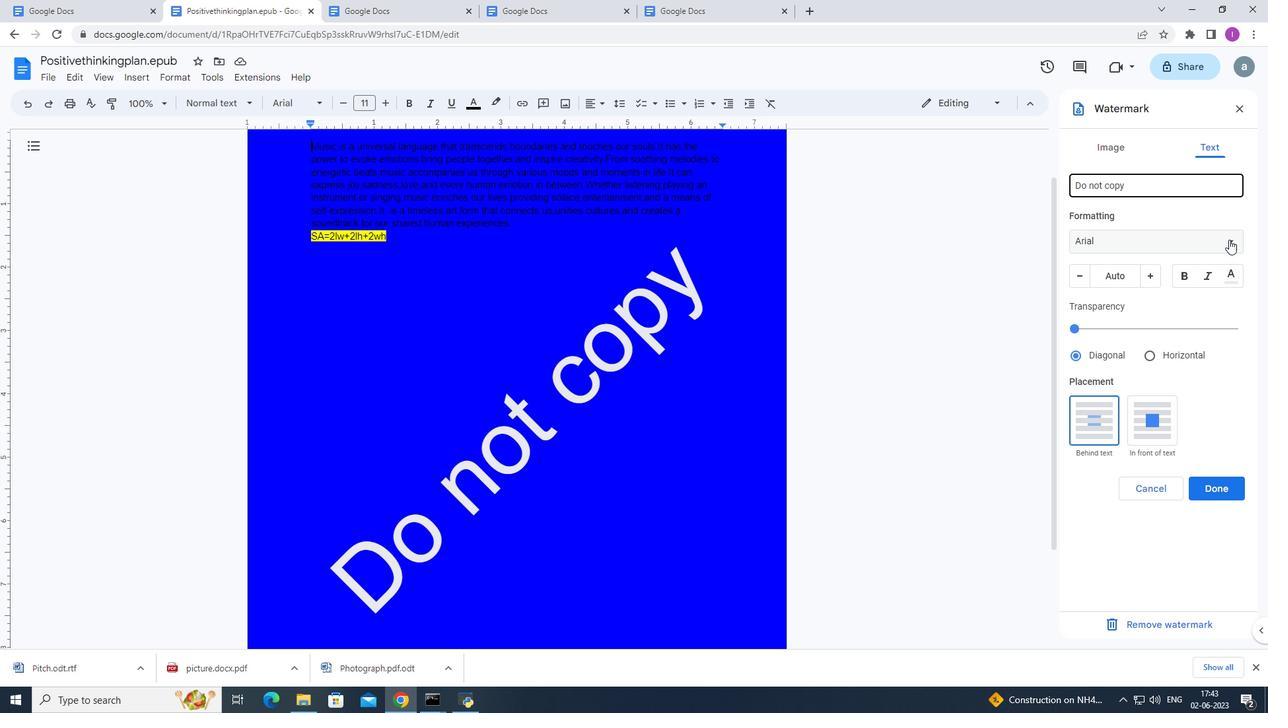 
Action: Mouse moved to (1147, 425)
Screenshot: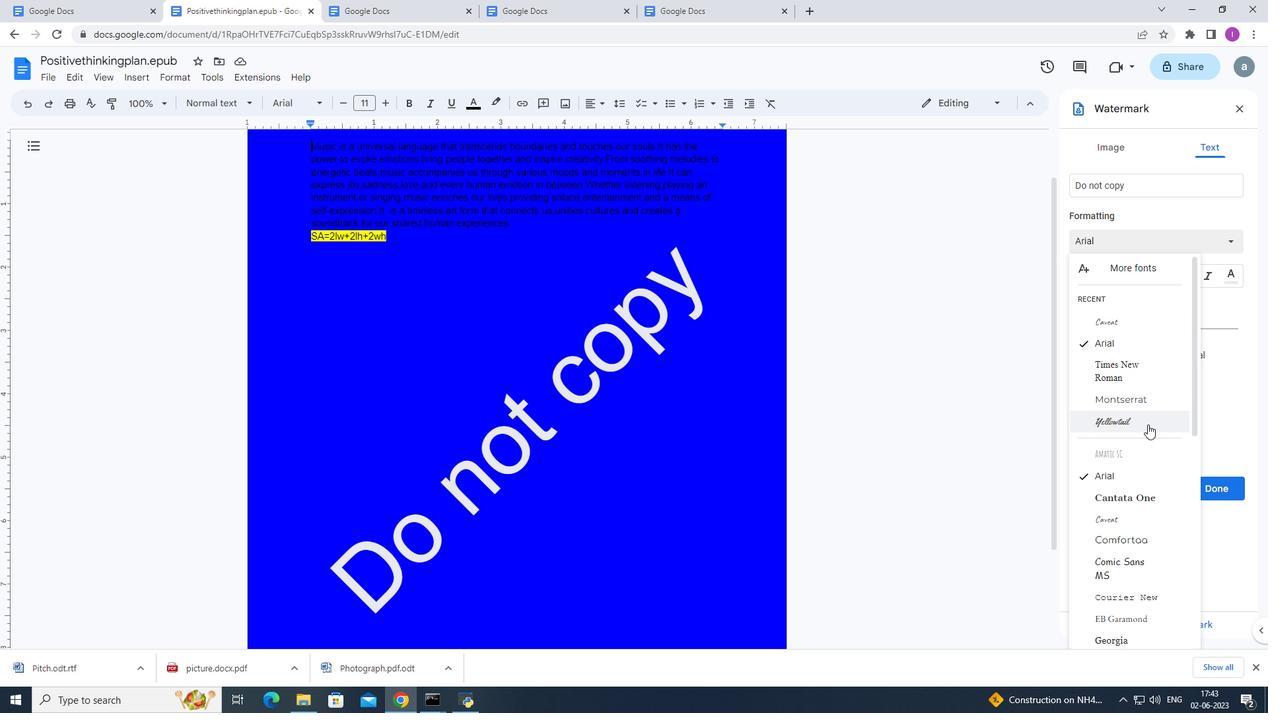 
Action: Mouse scrolled (1147, 424) with delta (0, 0)
Screenshot: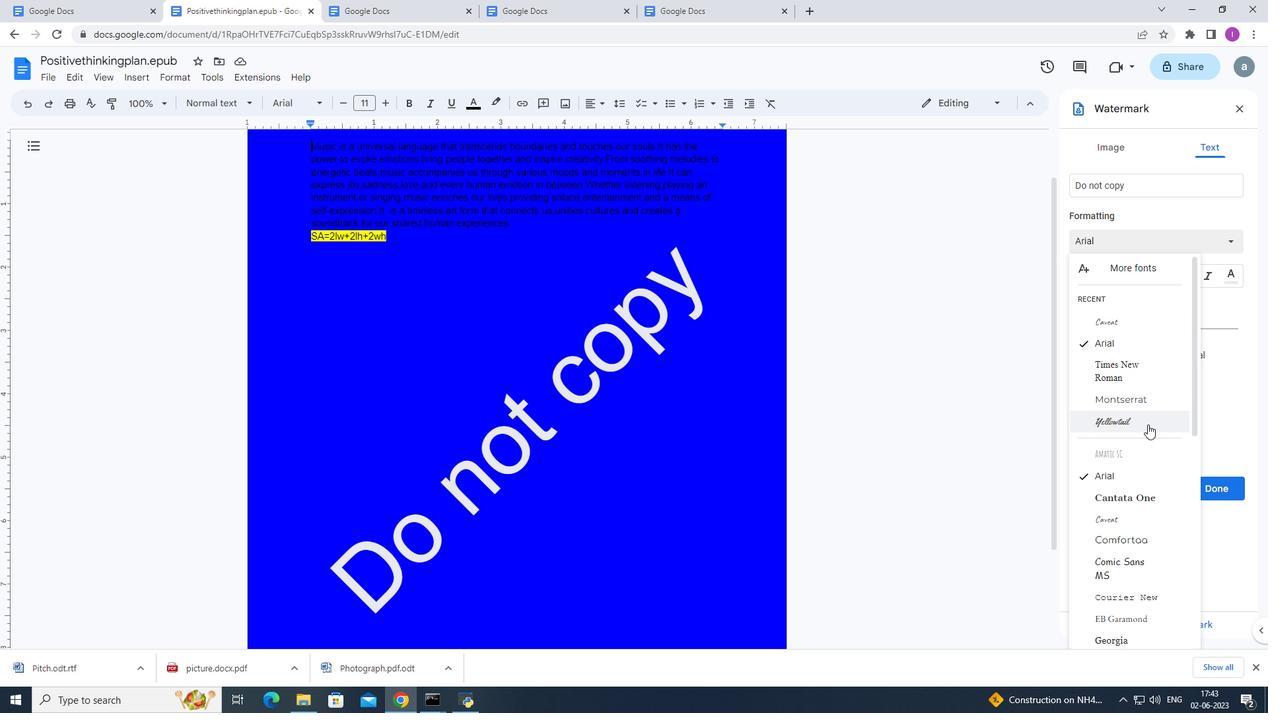 
Action: Mouse scrolled (1147, 424) with delta (0, 0)
Screenshot: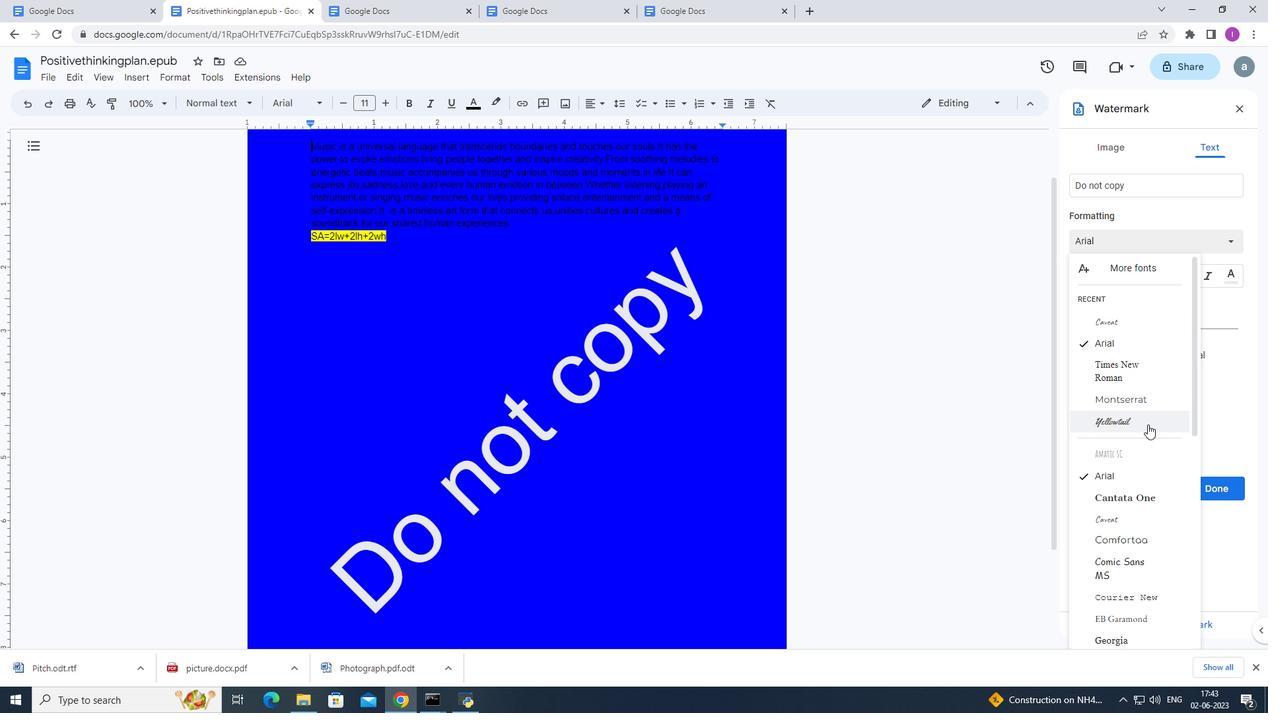 
Action: Mouse scrolled (1147, 424) with delta (0, 0)
Screenshot: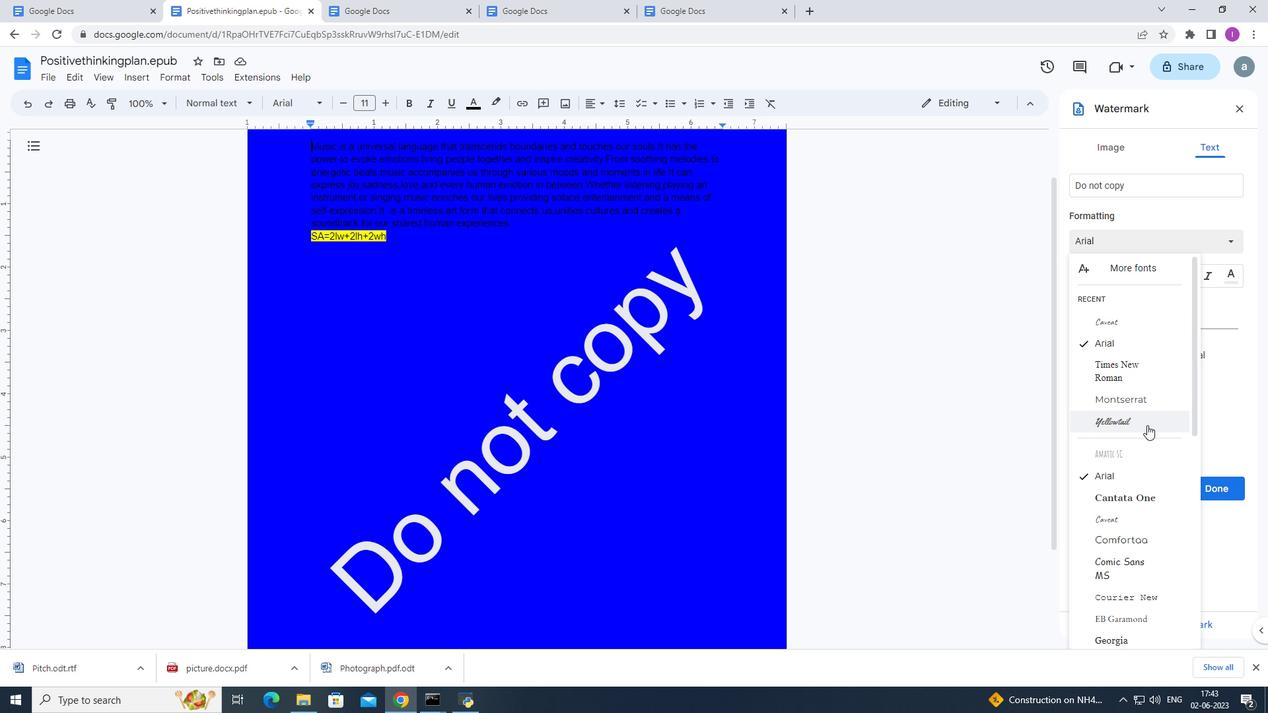 
Action: Mouse moved to (1122, 487)
Screenshot: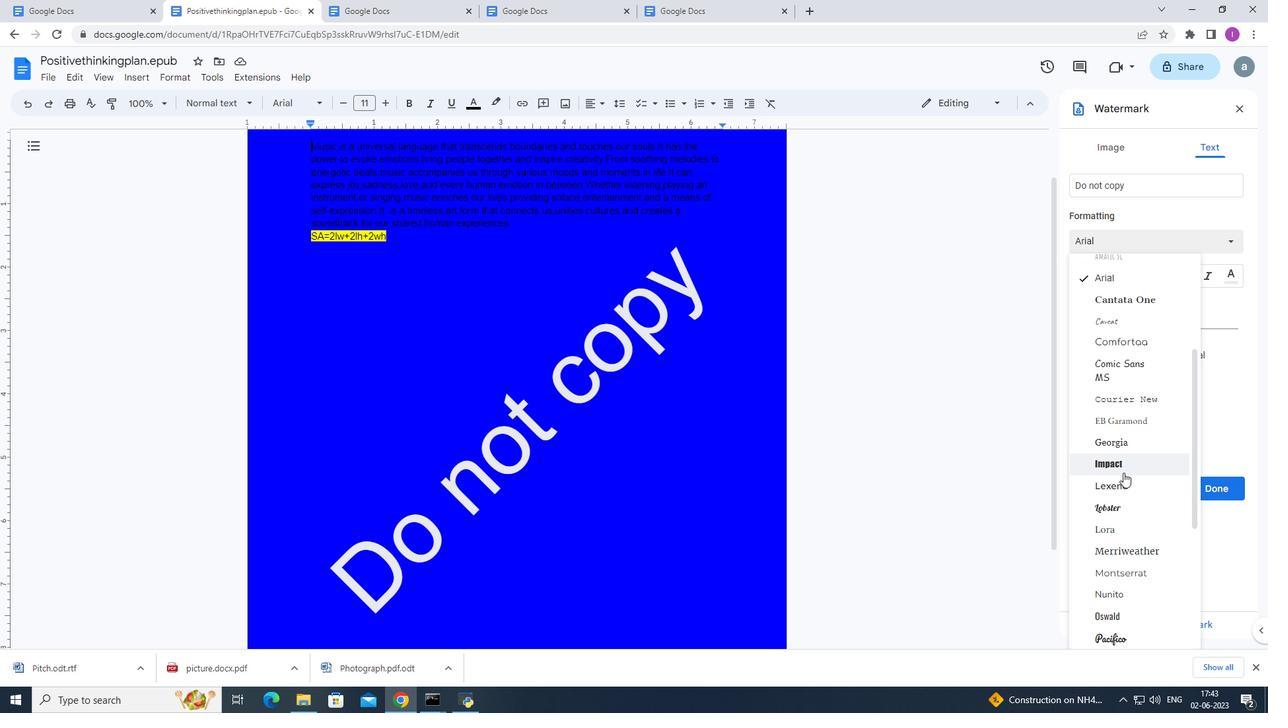 
Action: Mouse pressed left at (1122, 487)
Screenshot: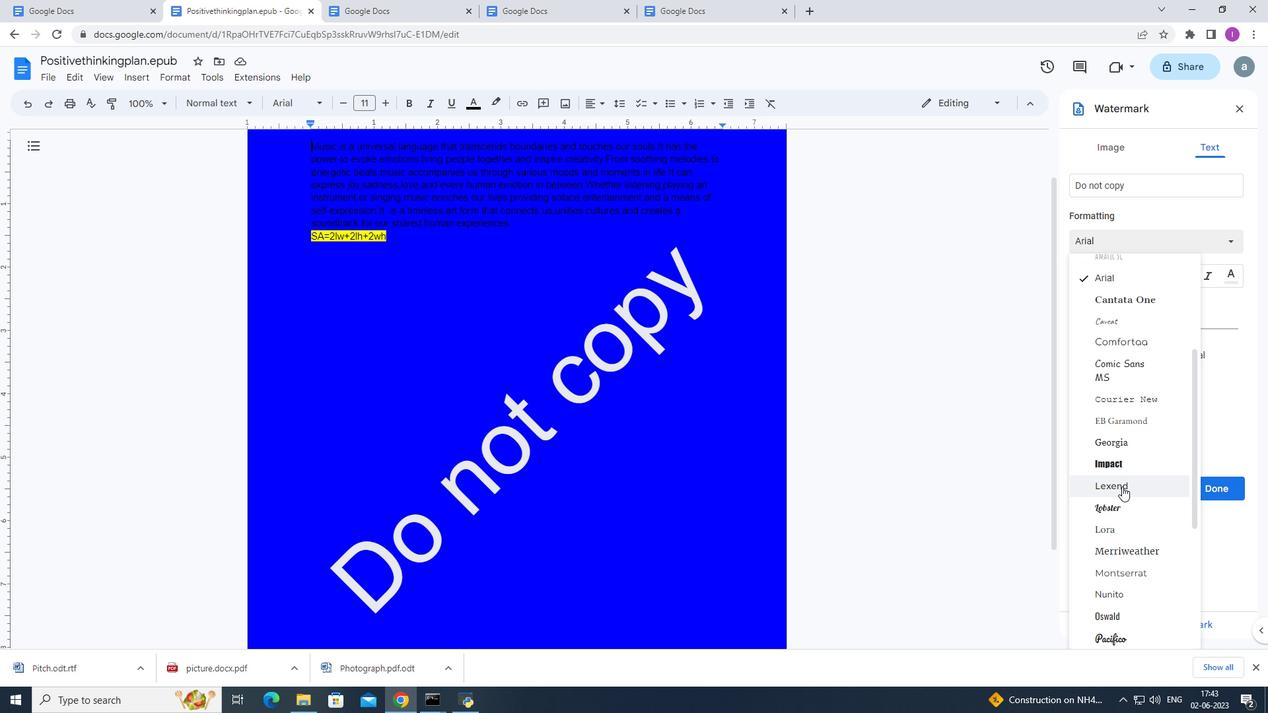 
Action: Mouse moved to (1211, 484)
Screenshot: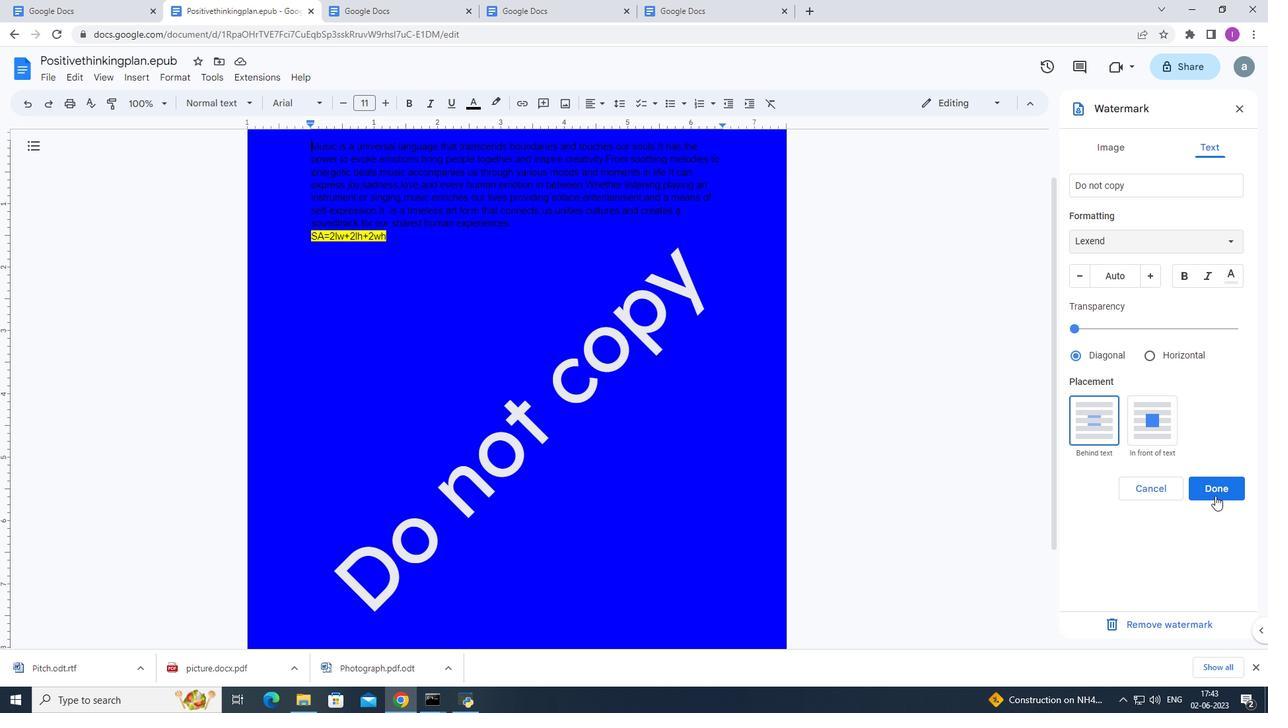 
Action: Mouse pressed left at (1211, 484)
Screenshot: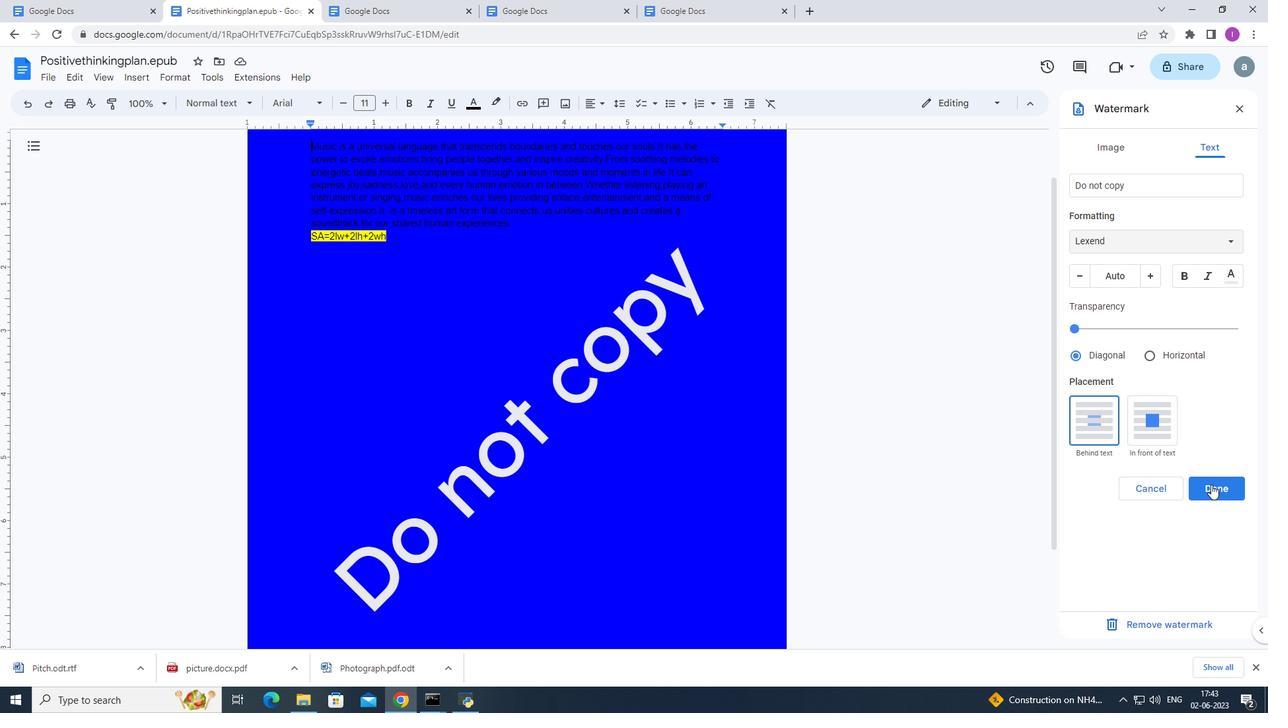 
Action: Mouse moved to (12, 32)
Screenshot: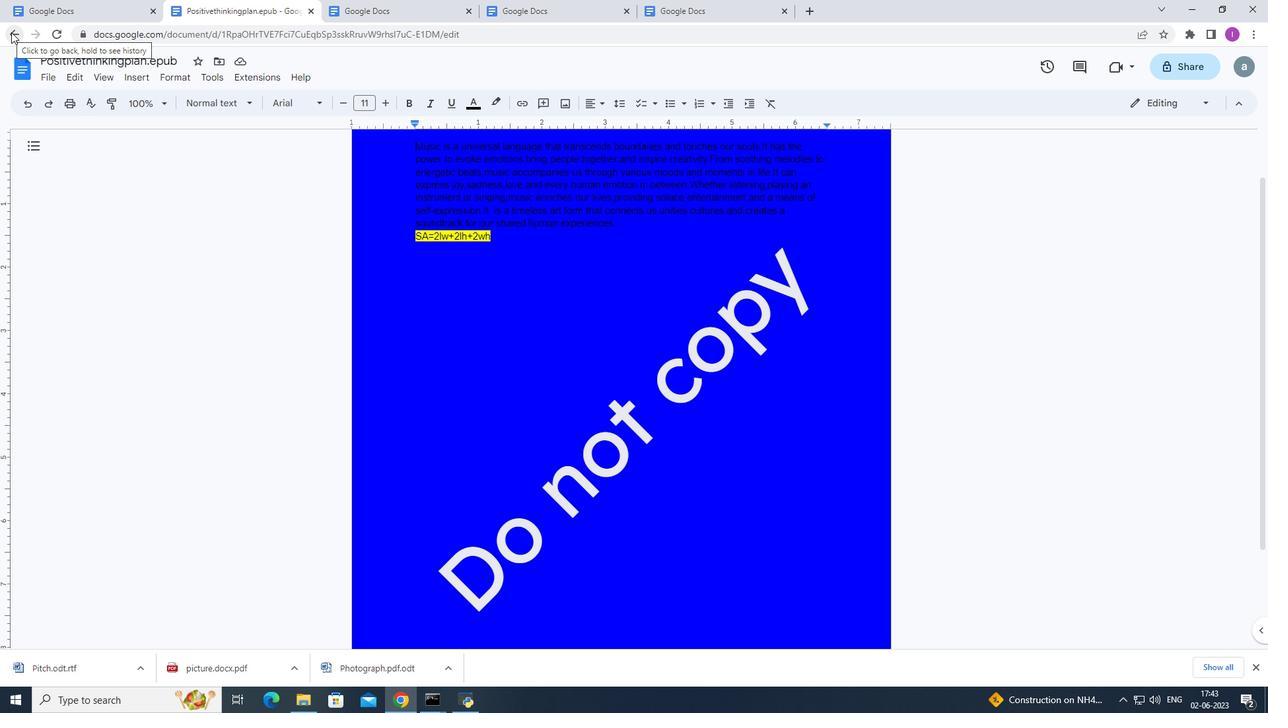 
